 Task: Open Card Social Media Campaign Execution in Board Brand Style Guide Development and Implementation to Workspace Brand Management and add a team member Softage.2@softage.net, a label Blue, a checklist Productivity, an attachment from your computer, a color Blue and finally, add a card description 'Plan and execute company team-building activity at a virtual escape room' and a comment 'Given the potential risks associated with this task, let us ensure that we have a solid risk management plan in place.'. Add a start date 'Jan 12, 1900' with a due date 'Jan 19, 1900'
Action: Mouse moved to (488, 403)
Screenshot: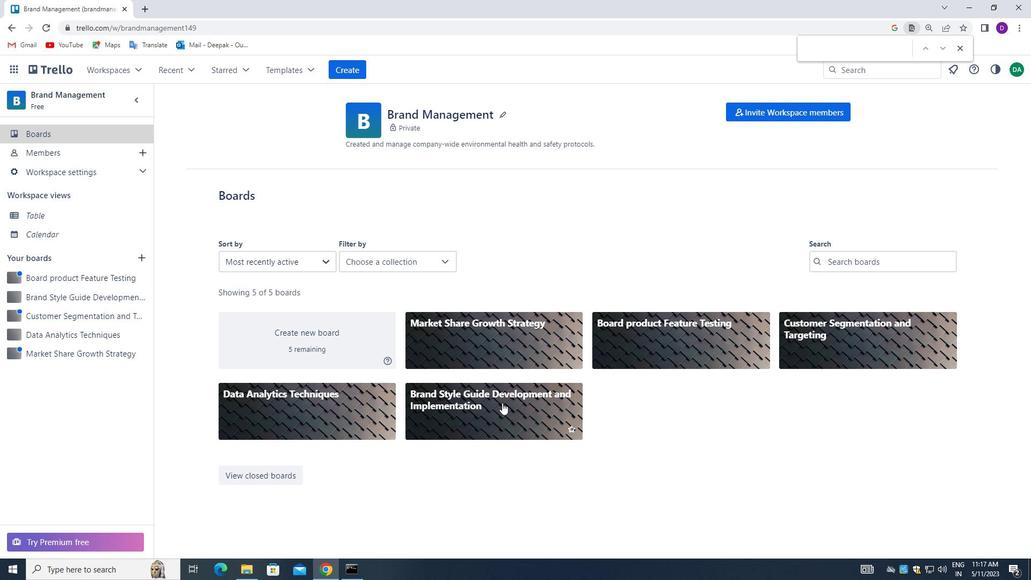 
Action: Mouse pressed left at (488, 403)
Screenshot: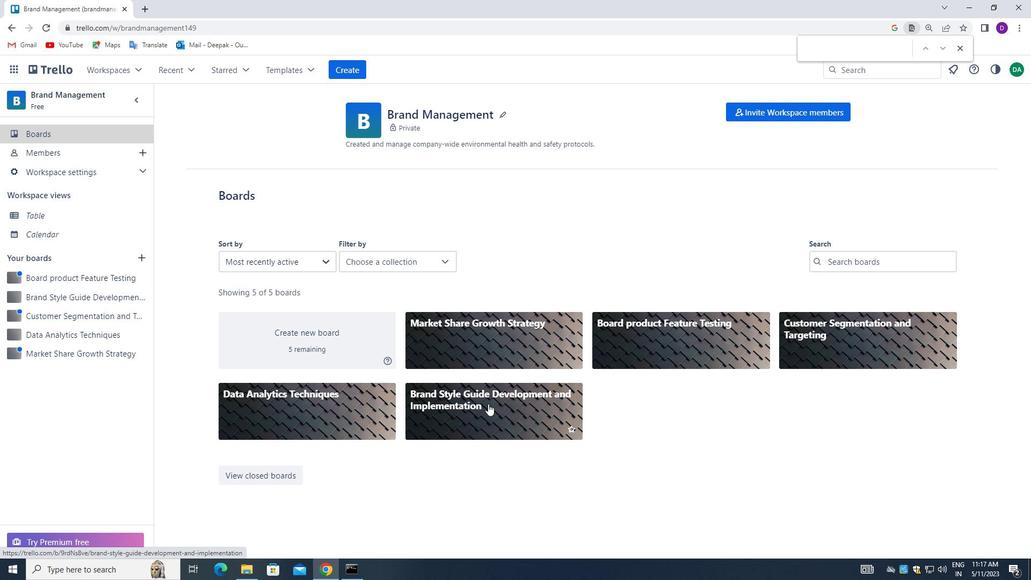 
Action: Mouse moved to (403, 165)
Screenshot: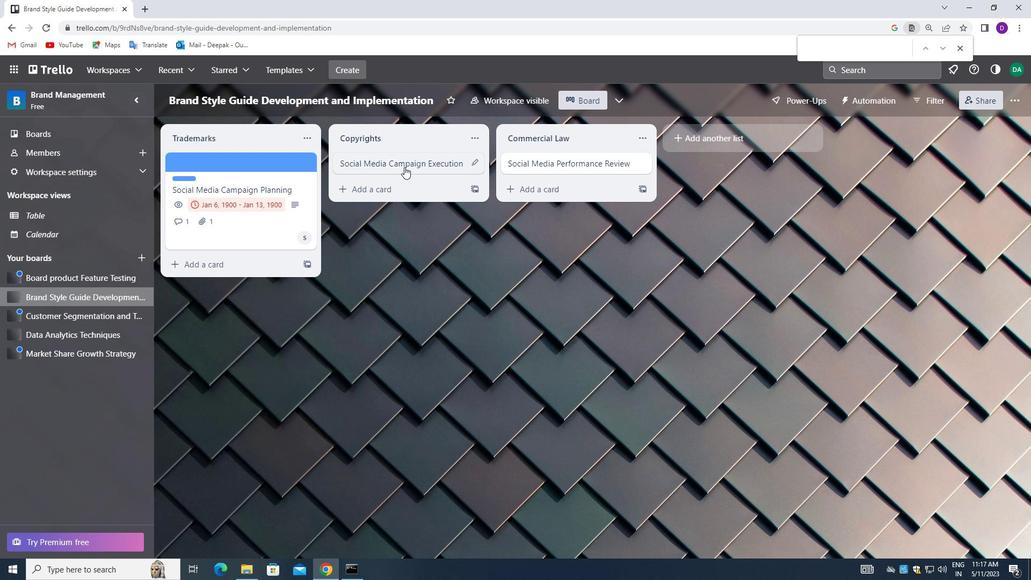
Action: Mouse pressed left at (403, 165)
Screenshot: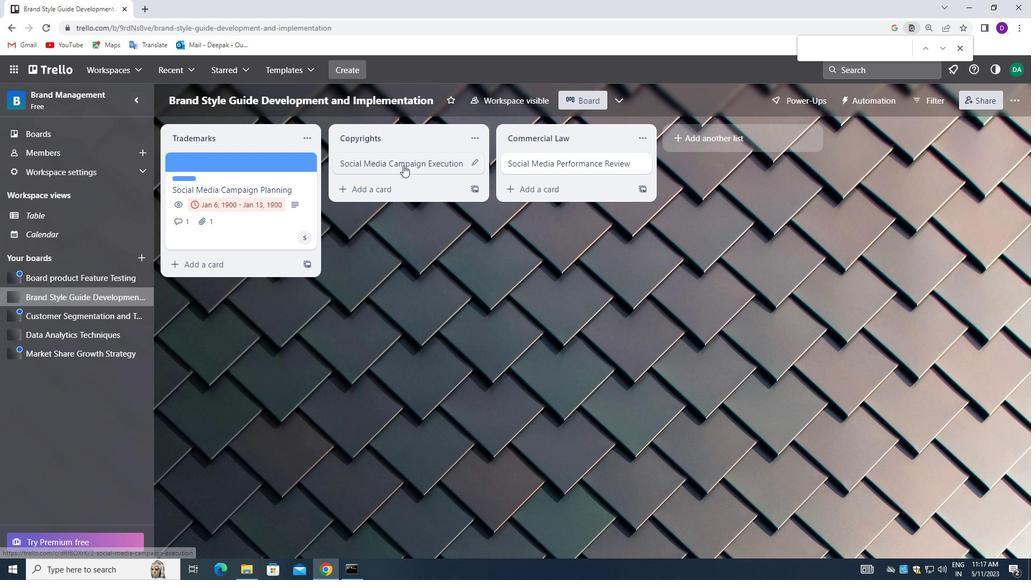 
Action: Mouse moved to (405, 230)
Screenshot: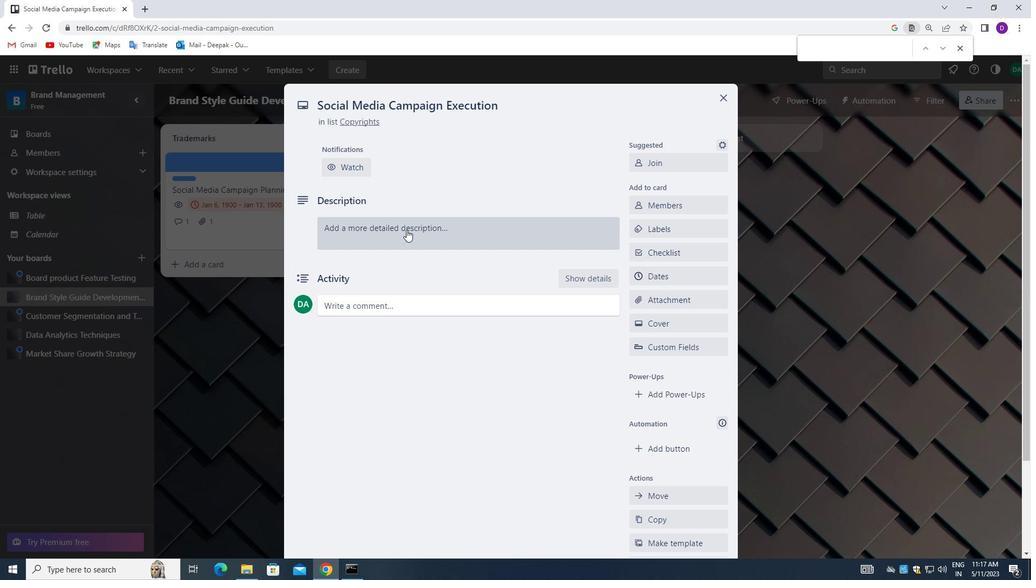 
Action: Mouse pressed left at (405, 230)
Screenshot: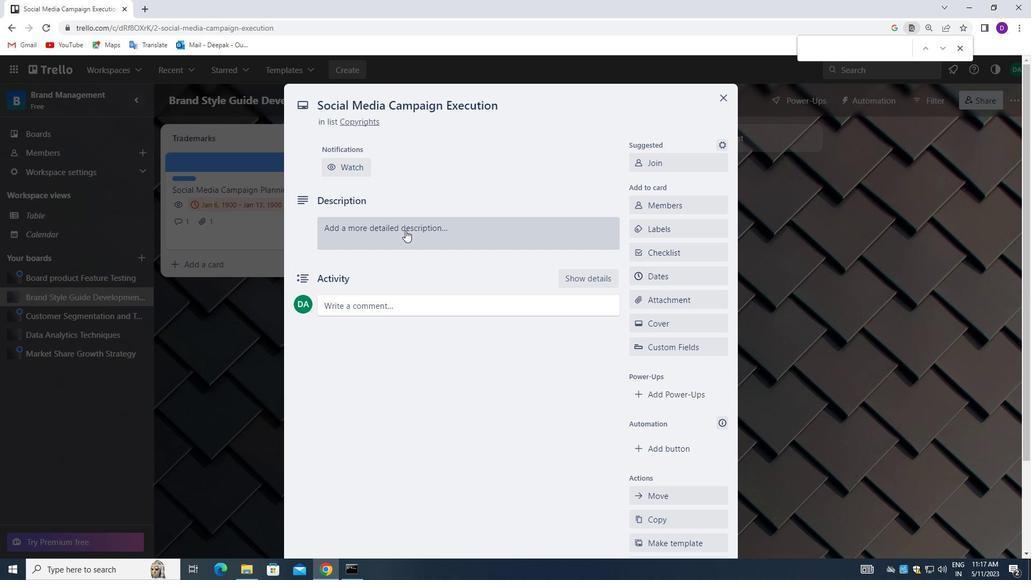 
Action: Mouse moved to (353, 267)
Screenshot: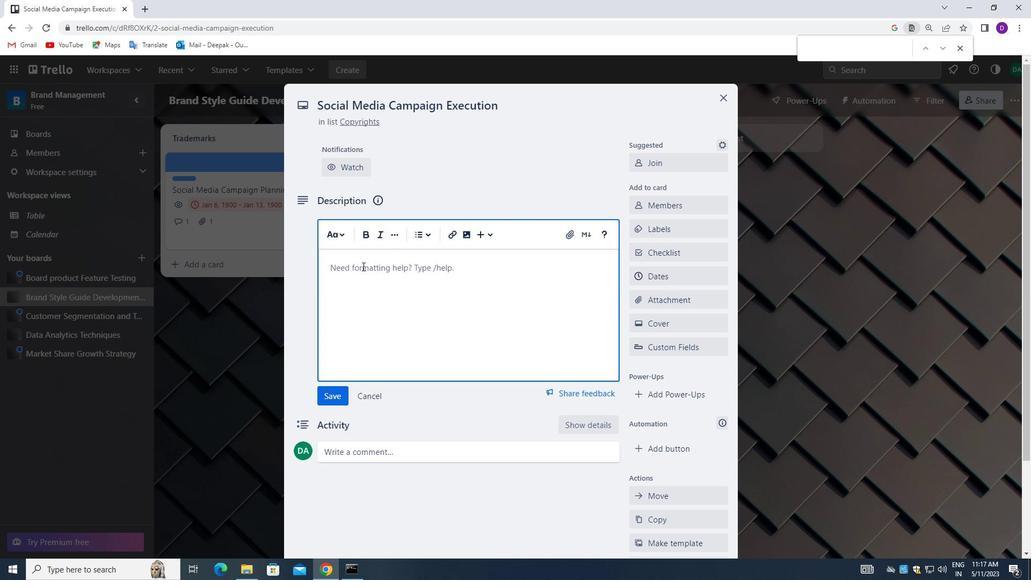 
Action: Mouse pressed left at (353, 267)
Screenshot: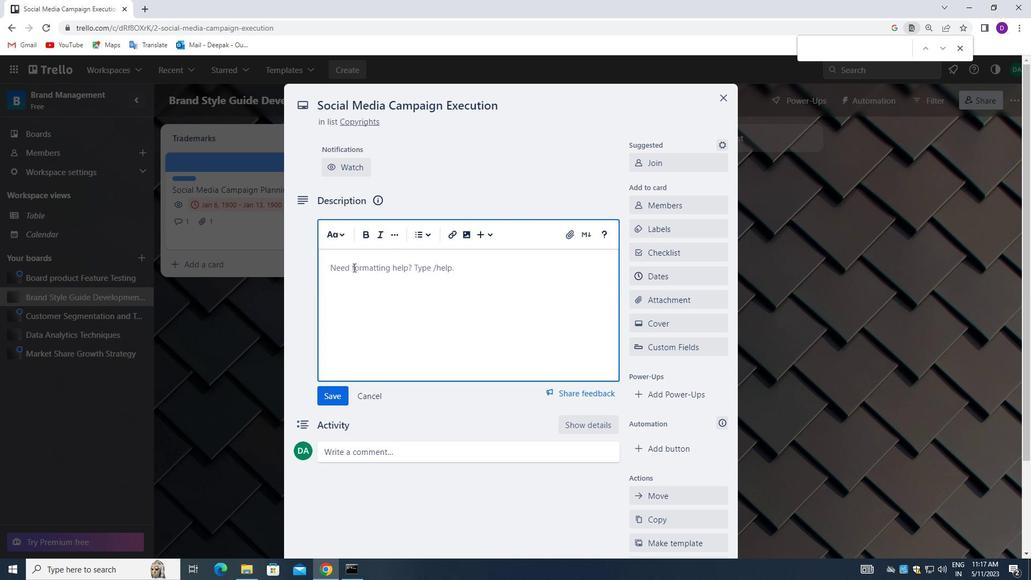 
Action: Mouse moved to (435, 195)
Screenshot: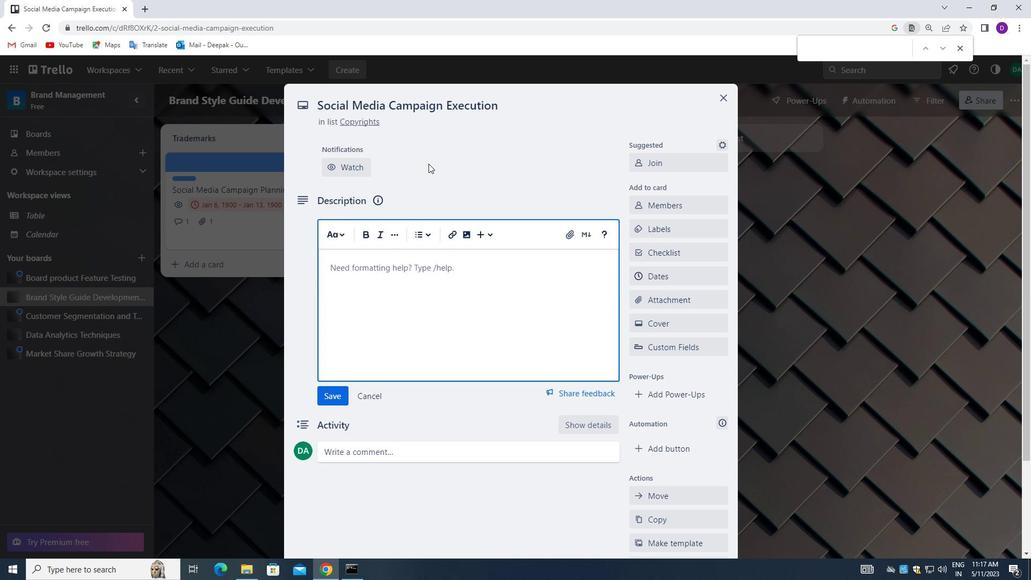
Action: Mouse scrolled (435, 196) with delta (0, 0)
Screenshot: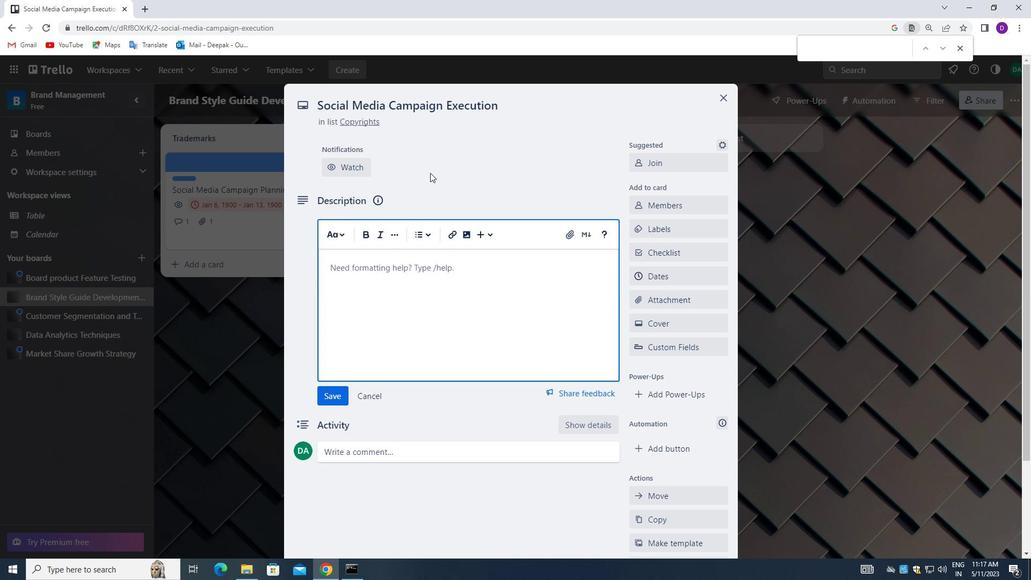 
Action: Mouse moved to (435, 195)
Screenshot: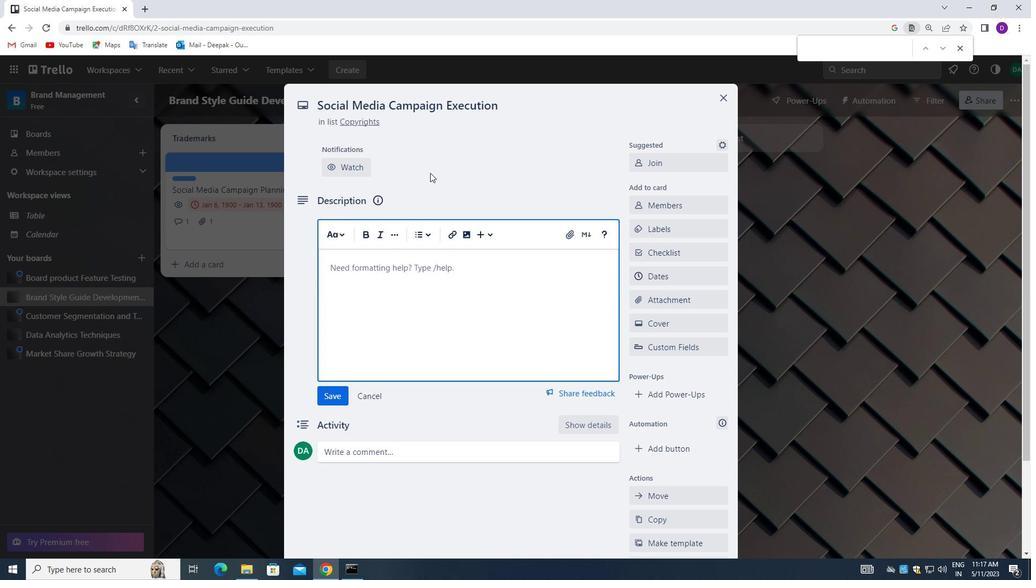 
Action: Mouse scrolled (435, 196) with delta (0, 0)
Screenshot: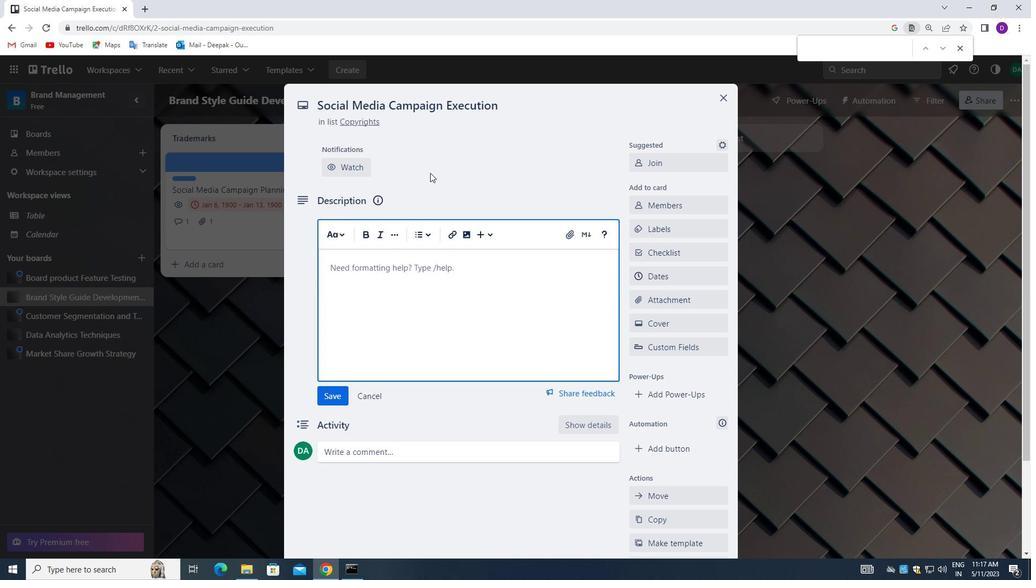 
Action: Mouse scrolled (435, 196) with delta (0, 0)
Screenshot: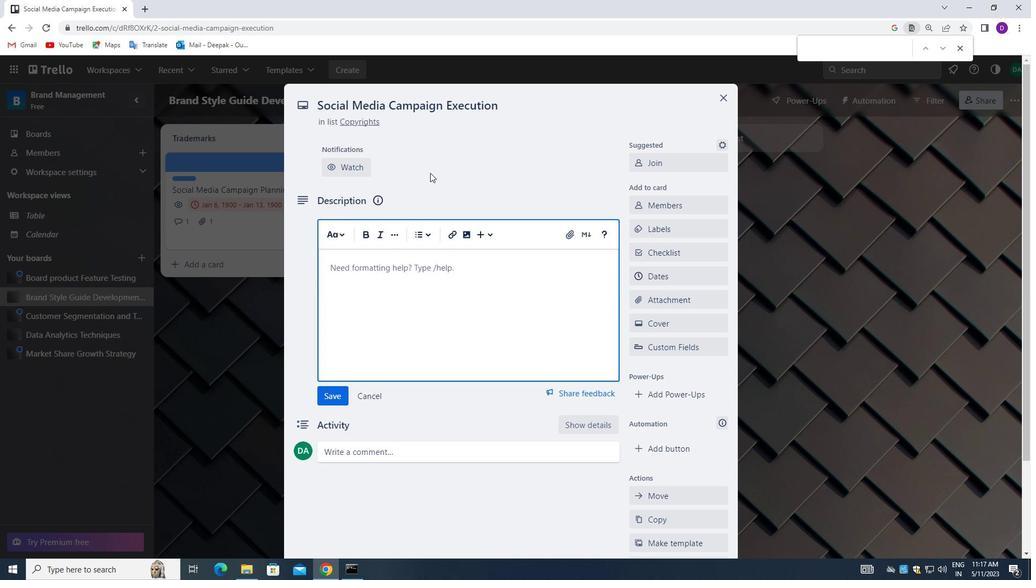 
Action: Mouse scrolled (435, 196) with delta (0, 0)
Screenshot: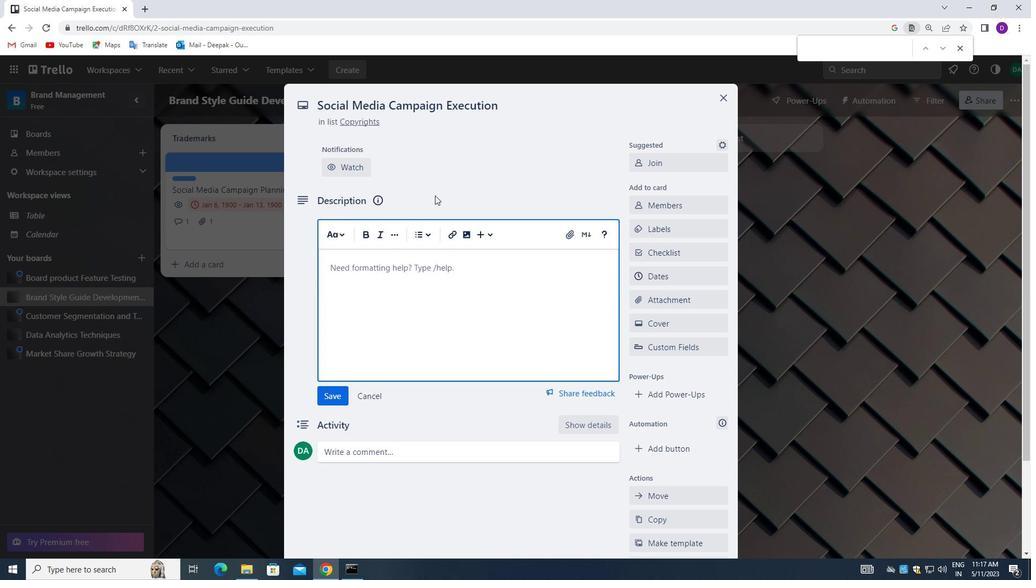
Action: Mouse moved to (669, 207)
Screenshot: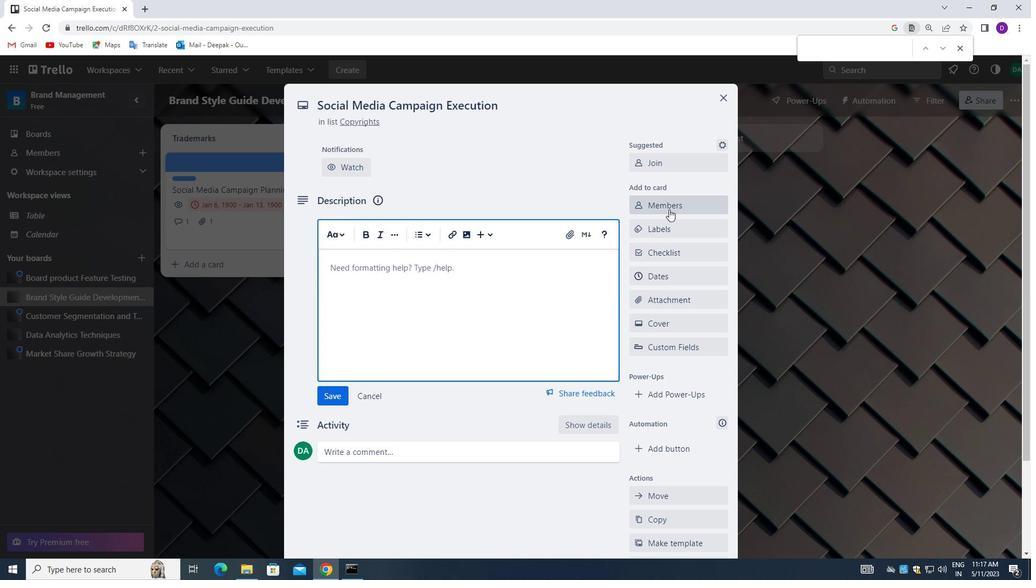 
Action: Mouse pressed left at (669, 207)
Screenshot: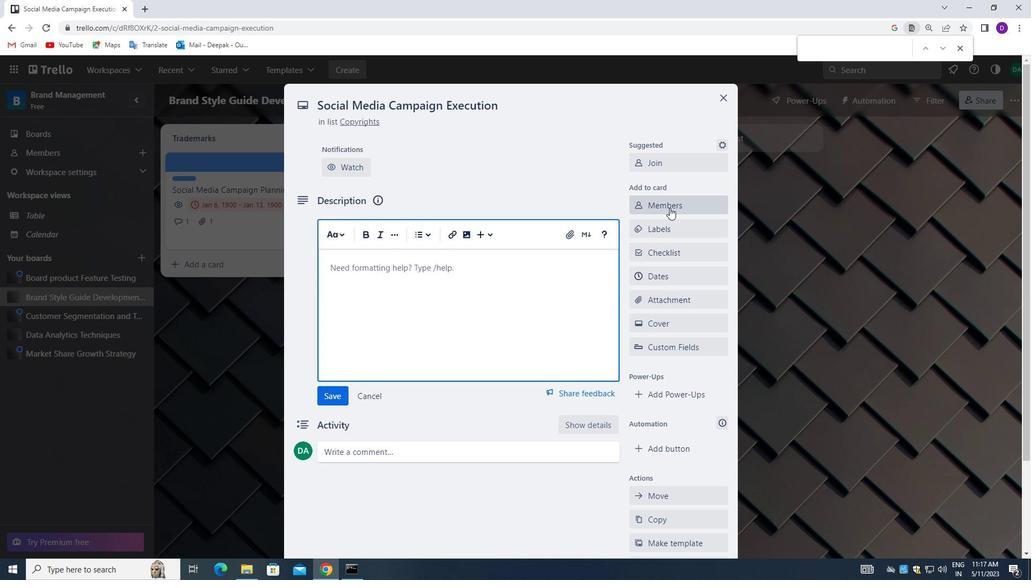 
Action: Mouse moved to (707, 256)
Screenshot: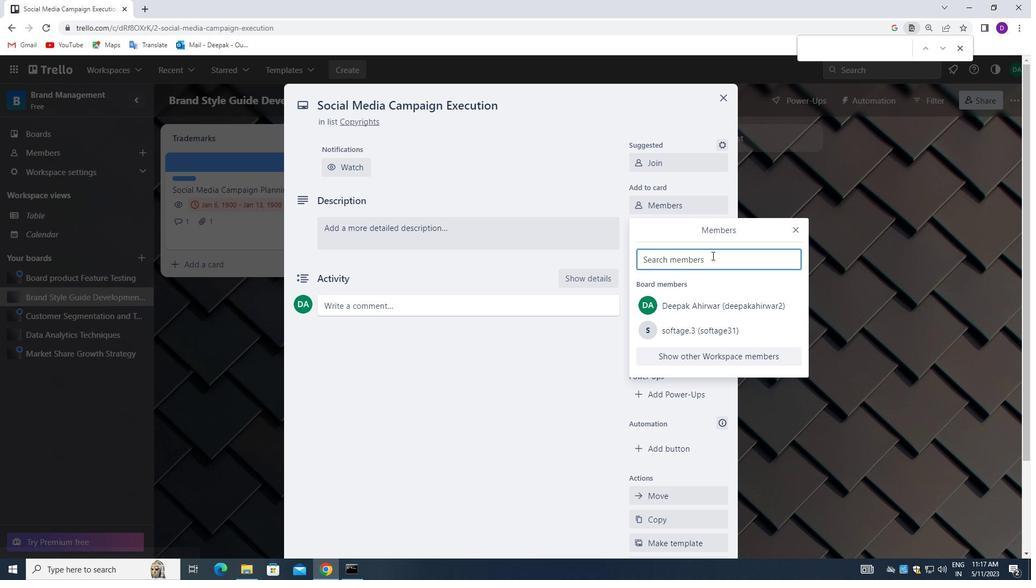 
Action: Mouse pressed left at (707, 256)
Screenshot: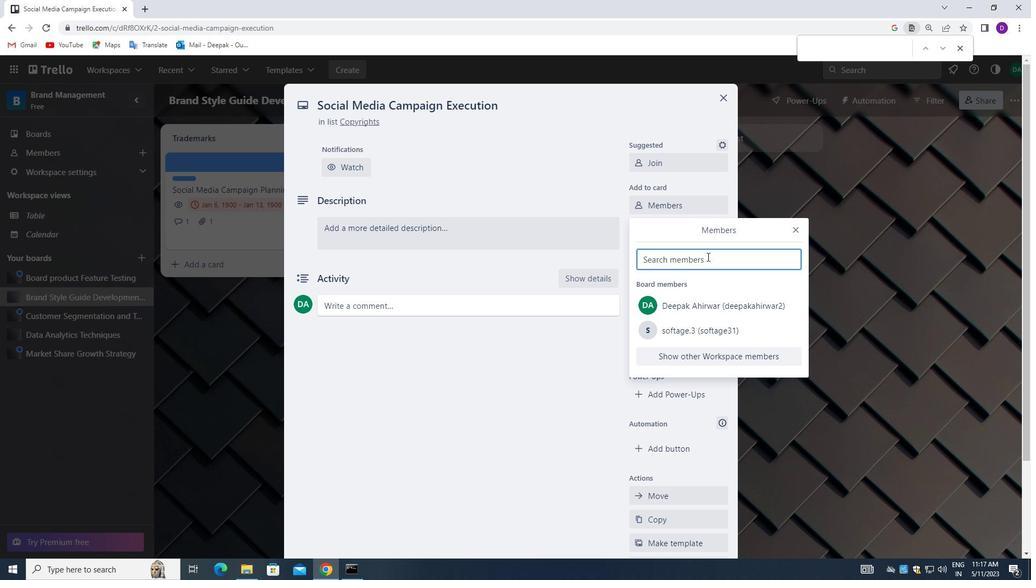 
Action: Key pressed softage.2<Key.shift>@SOFTAGE.NET<Key.space>
Screenshot: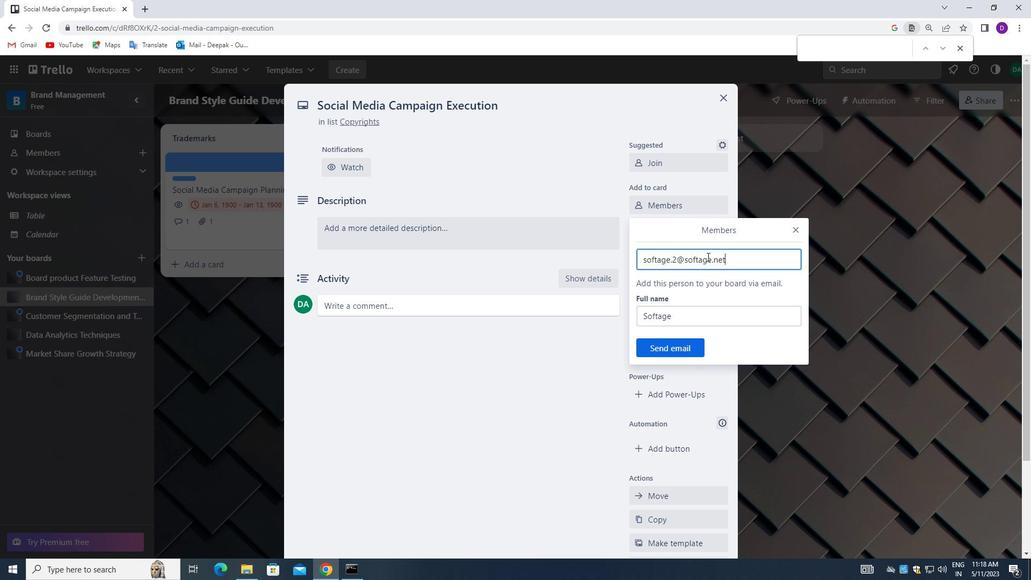 
Action: Mouse moved to (678, 344)
Screenshot: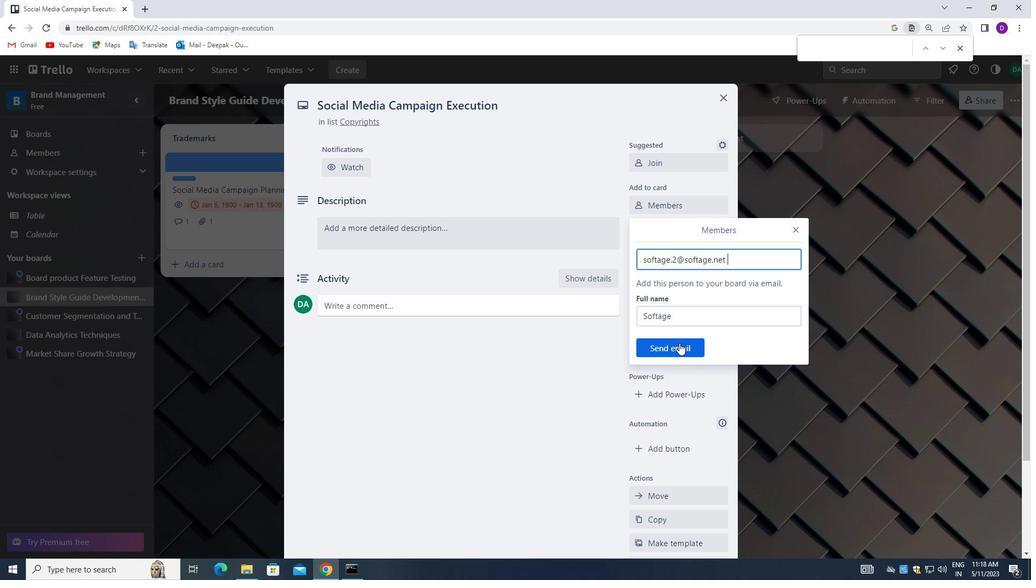 
Action: Mouse pressed left at (678, 344)
Screenshot: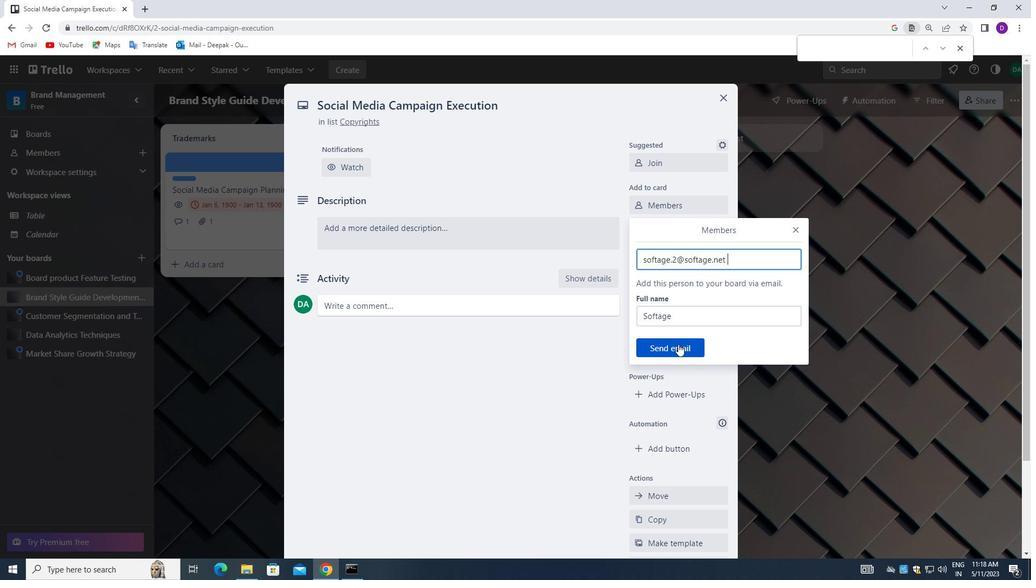 
Action: Mouse moved to (663, 233)
Screenshot: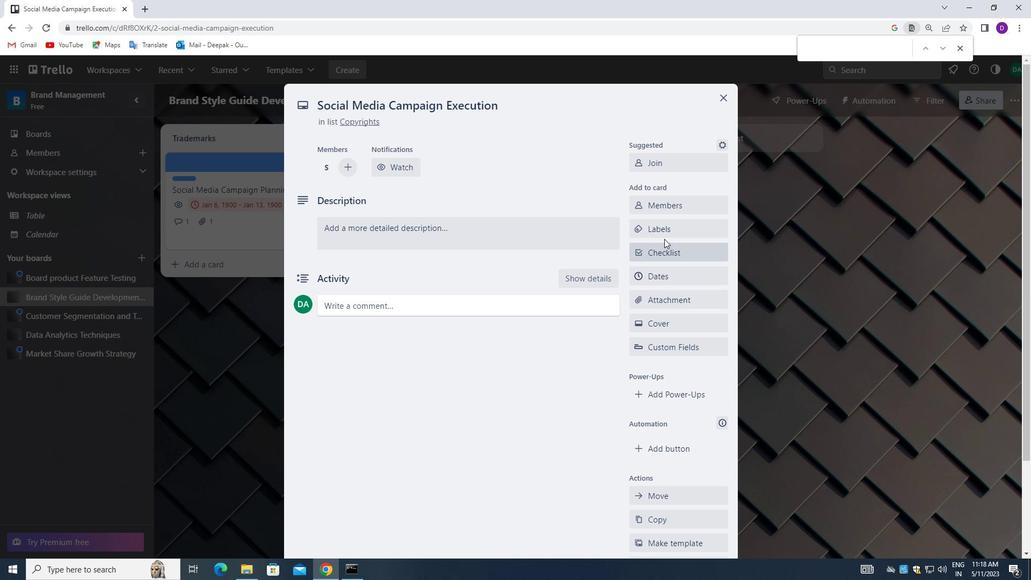 
Action: Mouse pressed left at (663, 233)
Screenshot: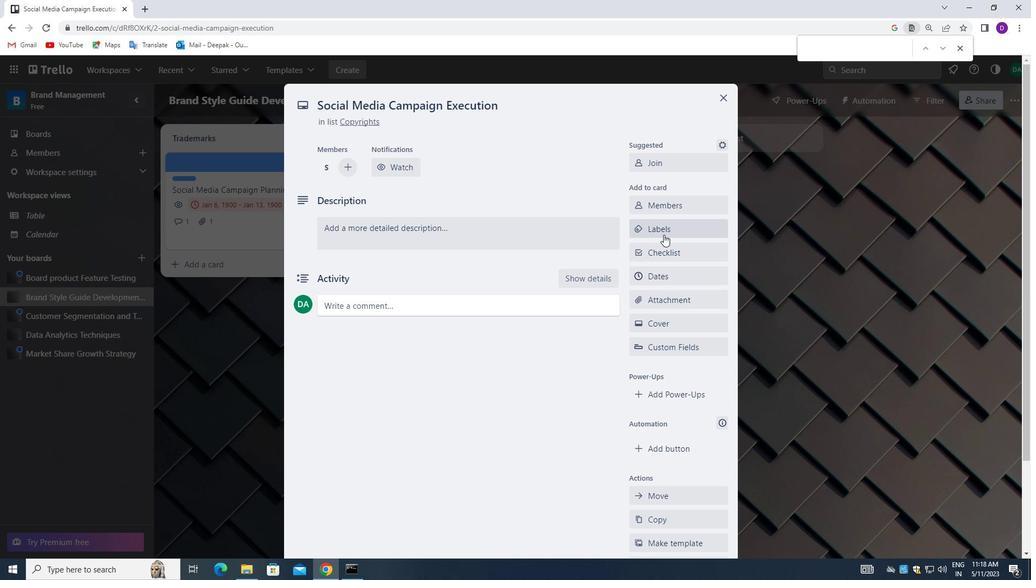 
Action: Mouse moved to (709, 428)
Screenshot: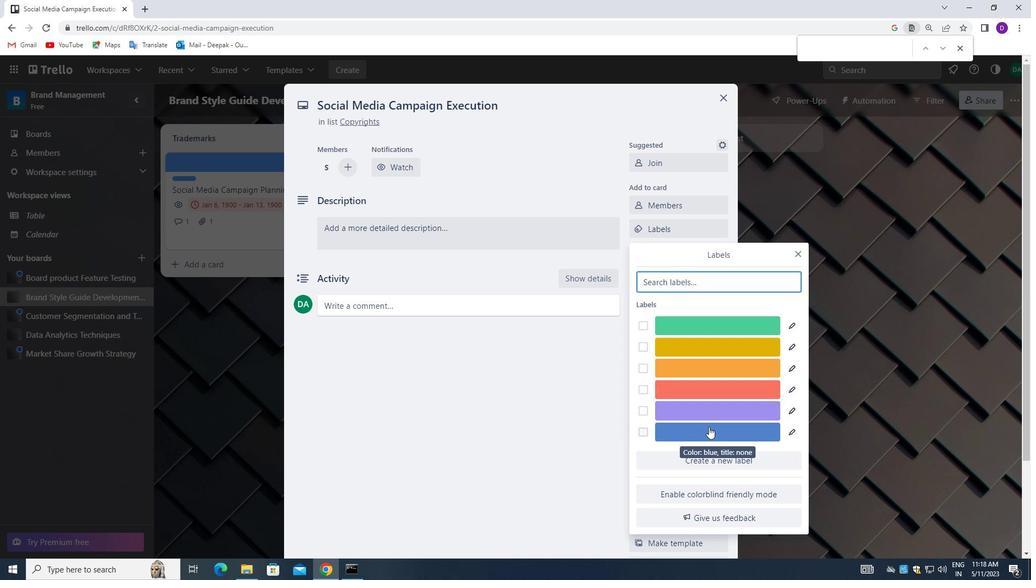
Action: Mouse pressed left at (709, 428)
Screenshot: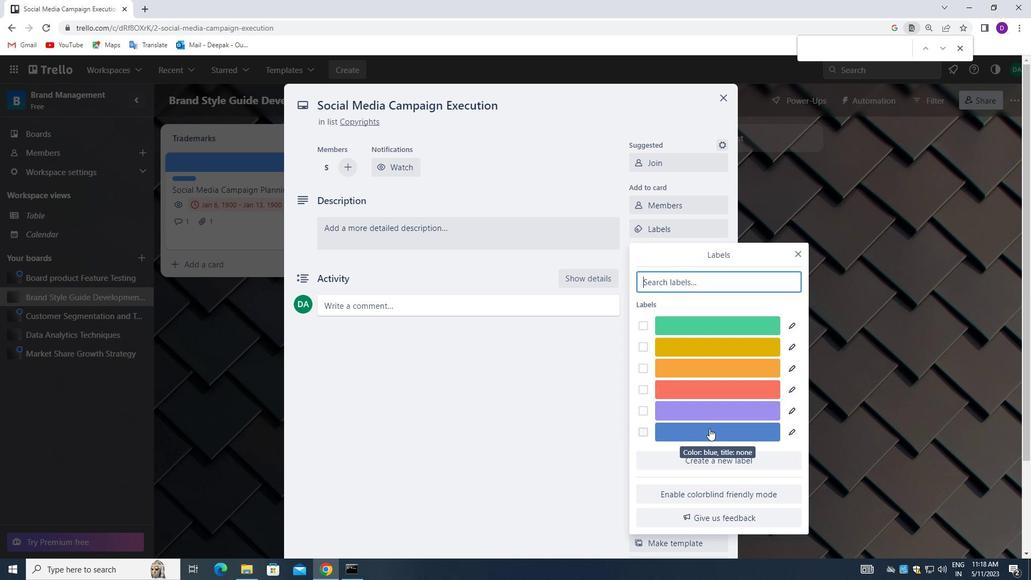 
Action: Mouse moved to (799, 254)
Screenshot: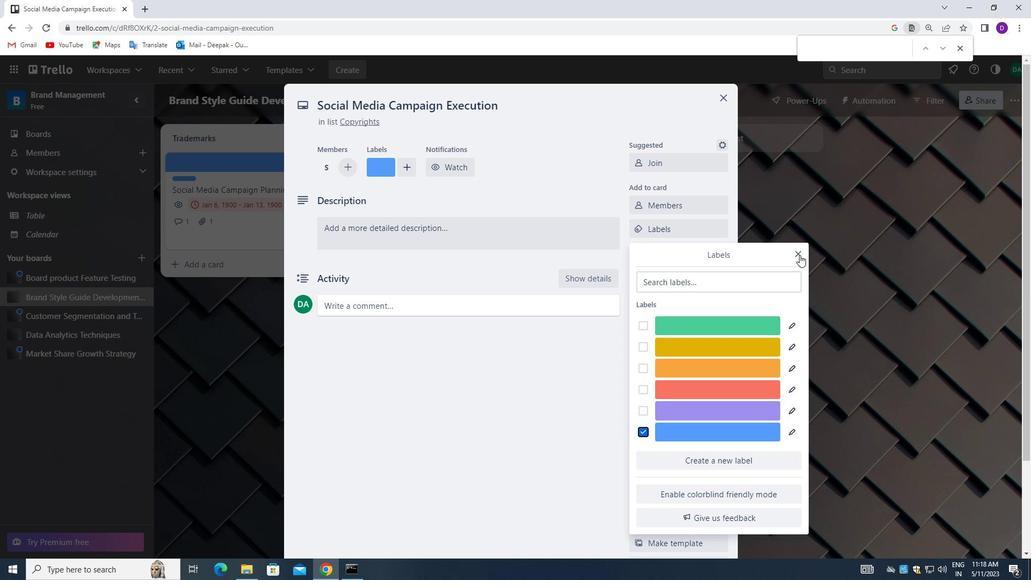 
Action: Mouse pressed left at (799, 254)
Screenshot: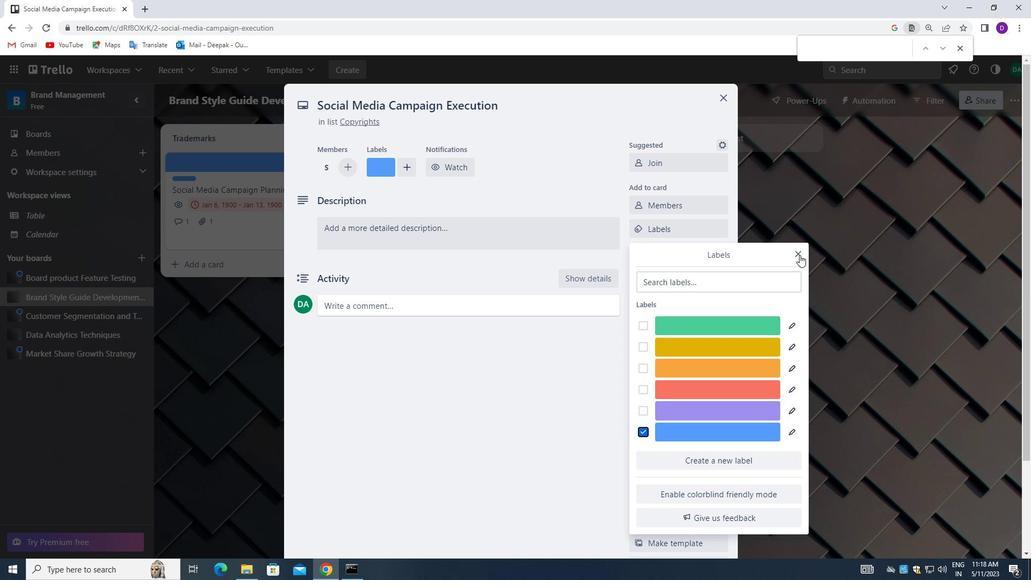 
Action: Mouse moved to (674, 250)
Screenshot: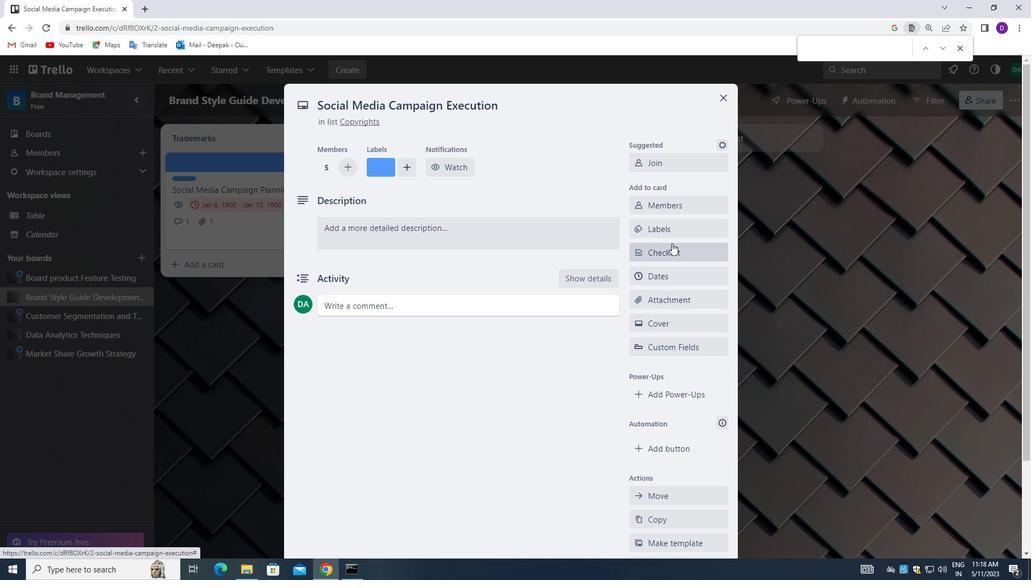 
Action: Mouse pressed left at (674, 250)
Screenshot: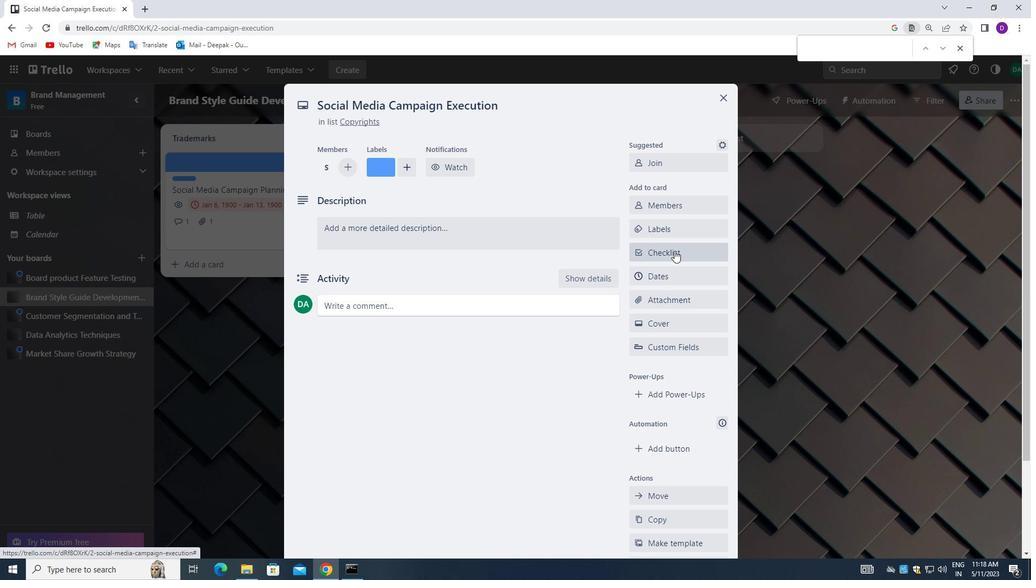 
Action: Mouse moved to (693, 320)
Screenshot: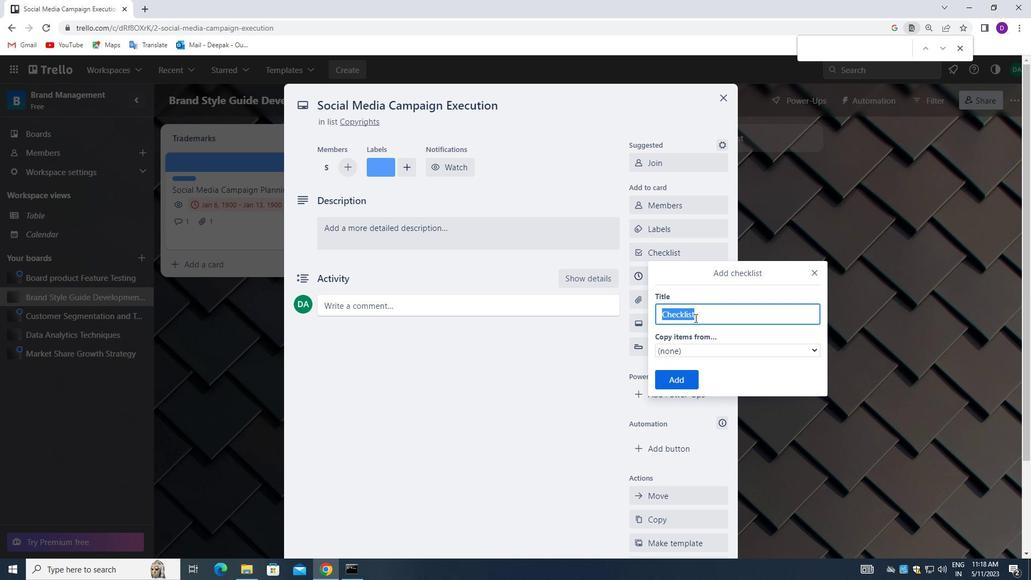 
Action: Key pressed <Key.backspace><Key.shift>PRODUCTIVITY
Screenshot: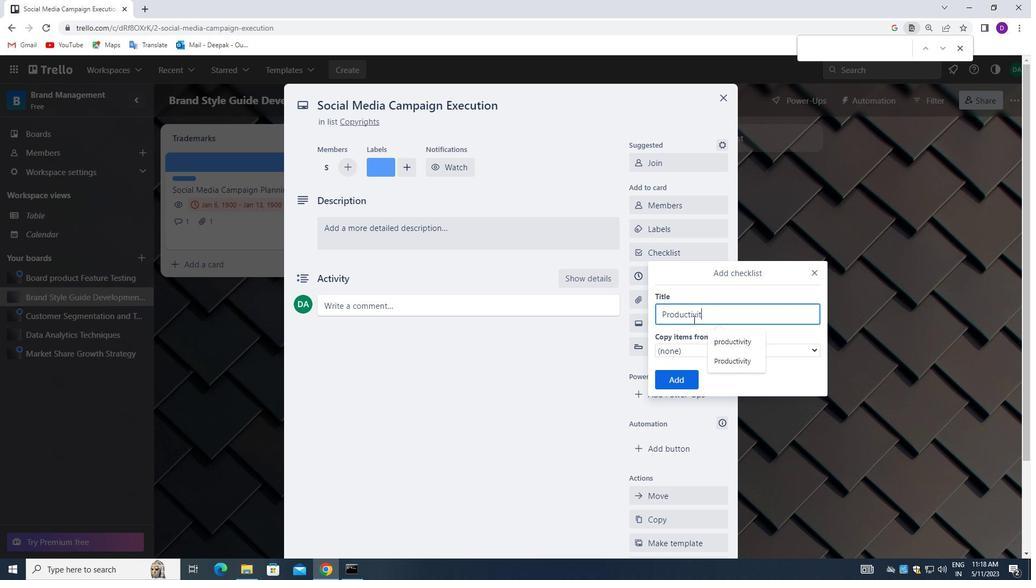 
Action: Mouse moved to (668, 374)
Screenshot: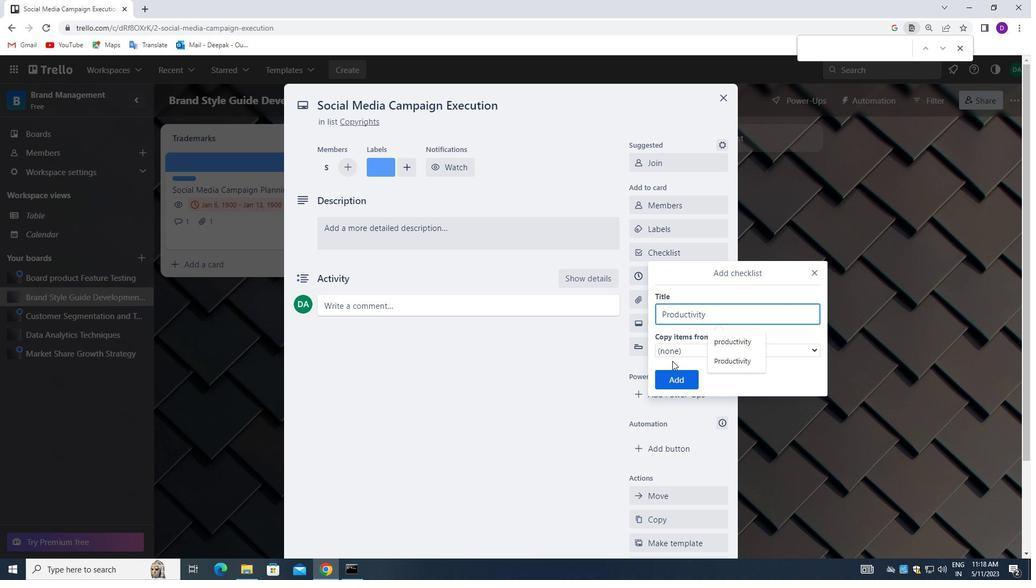 
Action: Mouse pressed left at (668, 374)
Screenshot: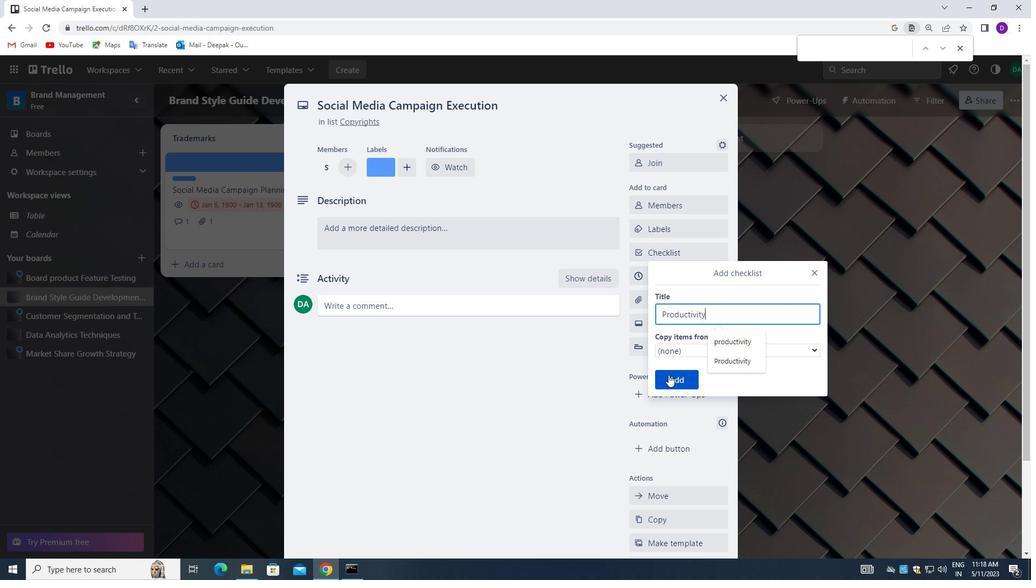 
Action: Mouse moved to (677, 298)
Screenshot: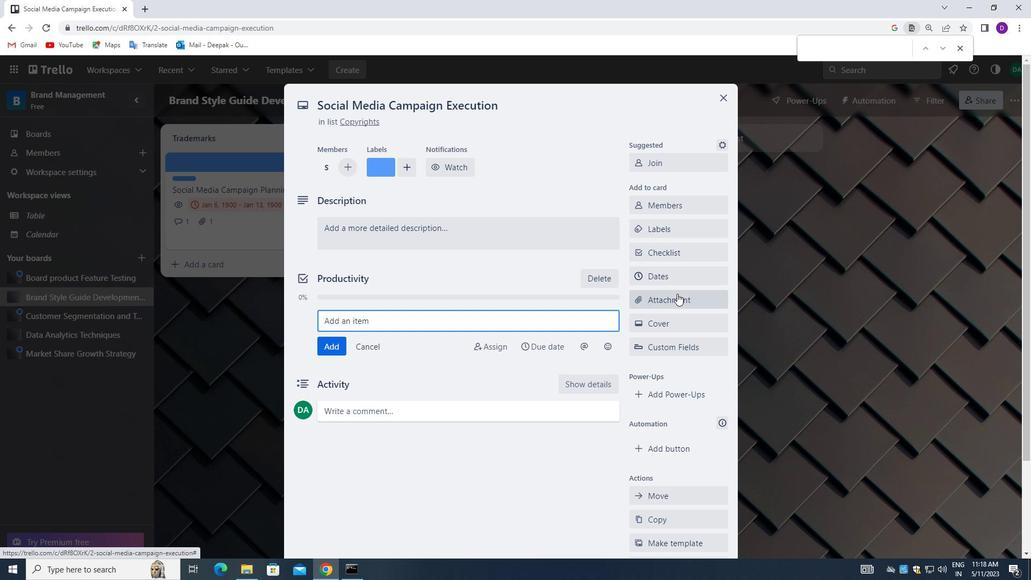 
Action: Mouse pressed left at (677, 298)
Screenshot: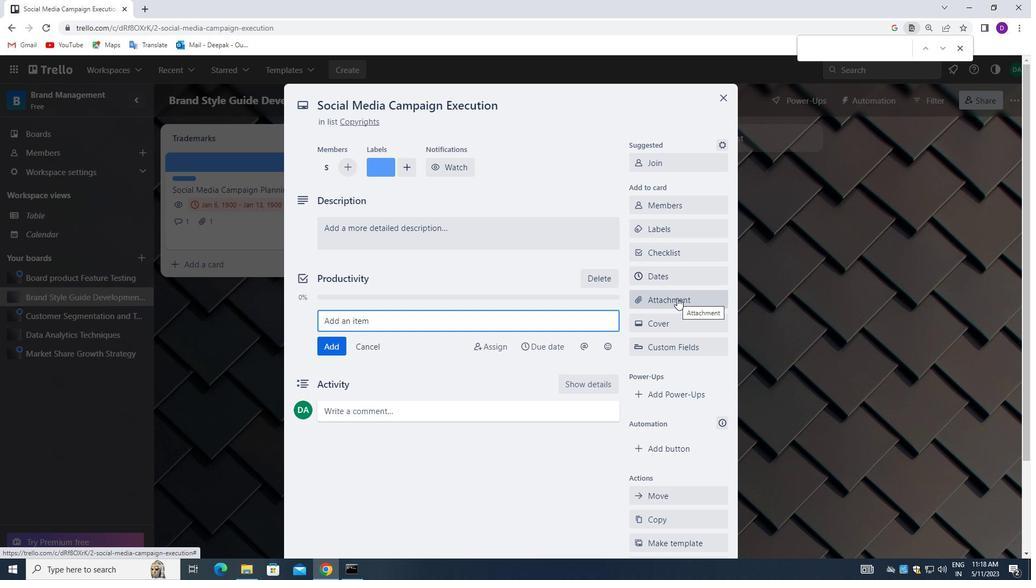 
Action: Mouse moved to (677, 116)
Screenshot: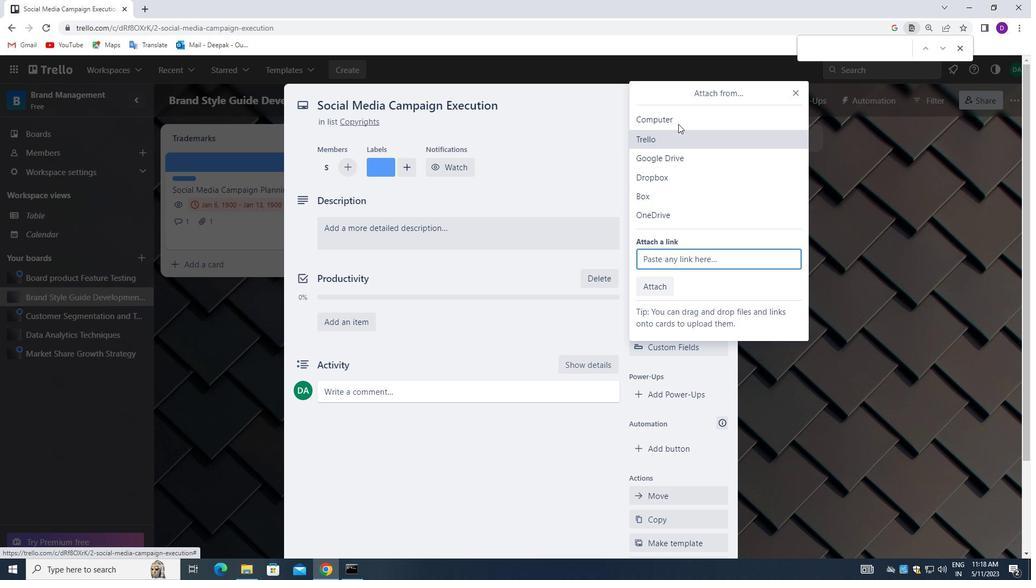 
Action: Mouse pressed left at (677, 116)
Screenshot: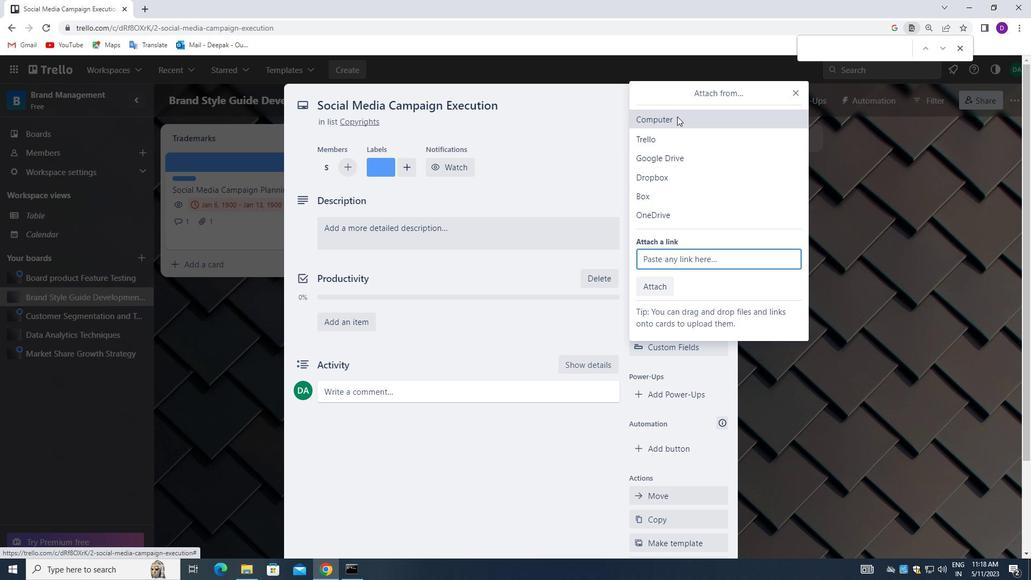 
Action: Mouse moved to (142, 189)
Screenshot: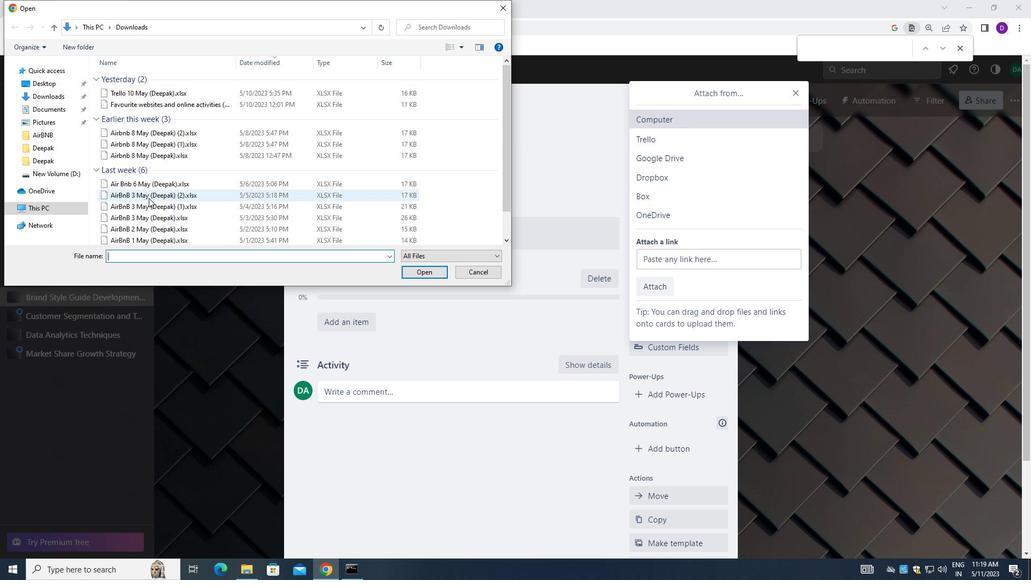 
Action: Mouse pressed left at (142, 189)
Screenshot: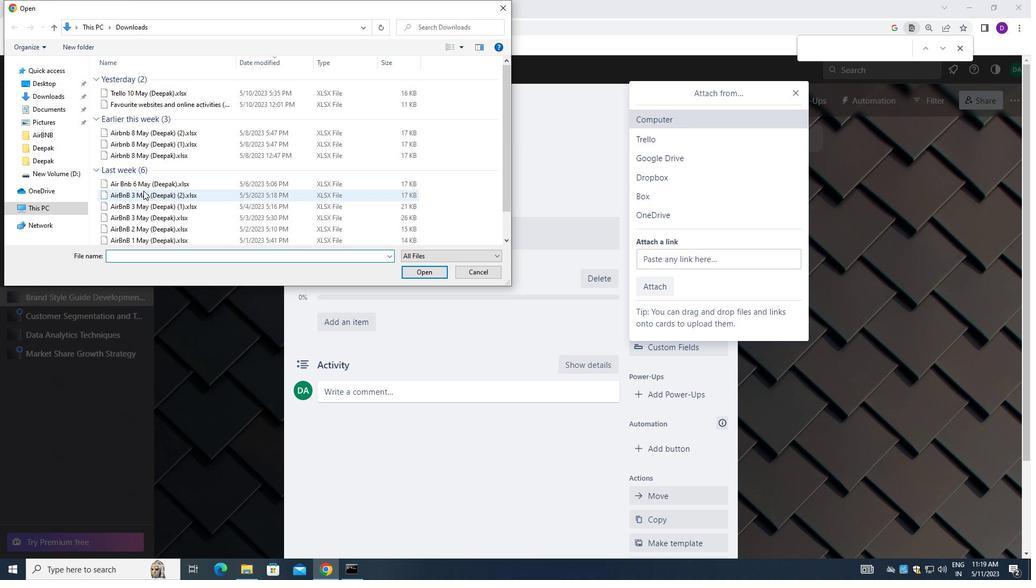 
Action: Mouse moved to (423, 272)
Screenshot: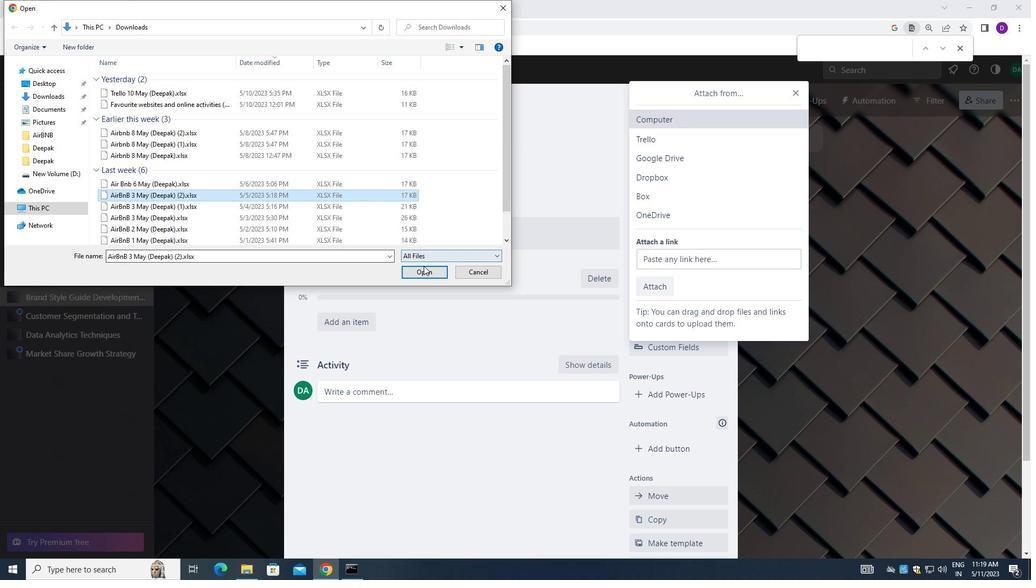 
Action: Mouse pressed left at (423, 272)
Screenshot: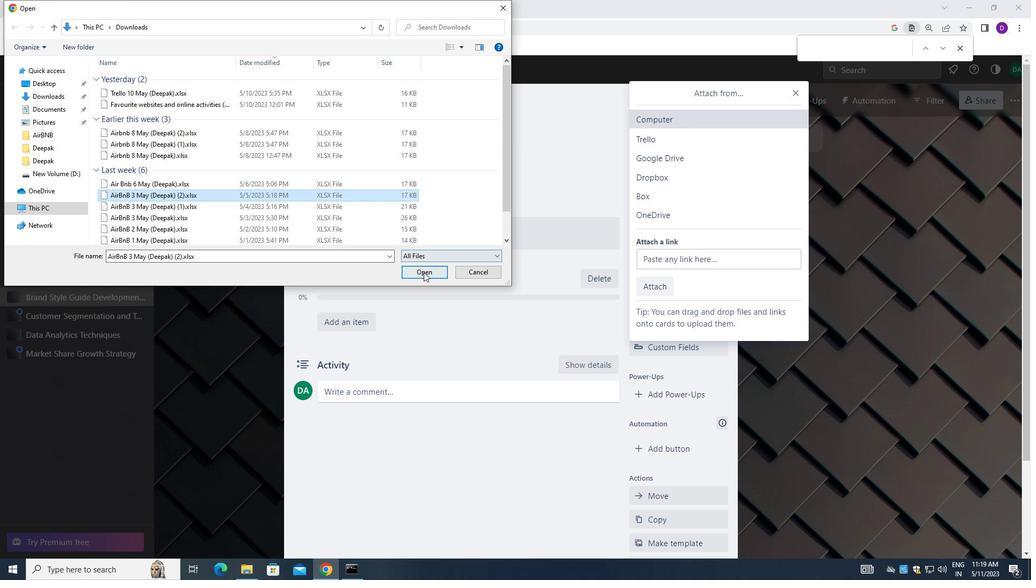 
Action: Mouse moved to (676, 321)
Screenshot: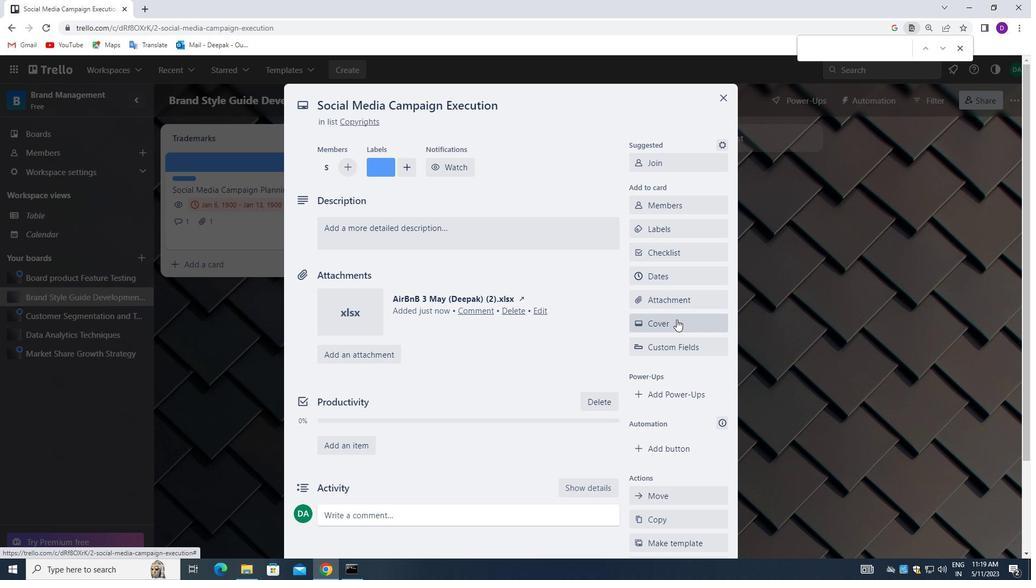 
Action: Mouse pressed left at (676, 321)
Screenshot: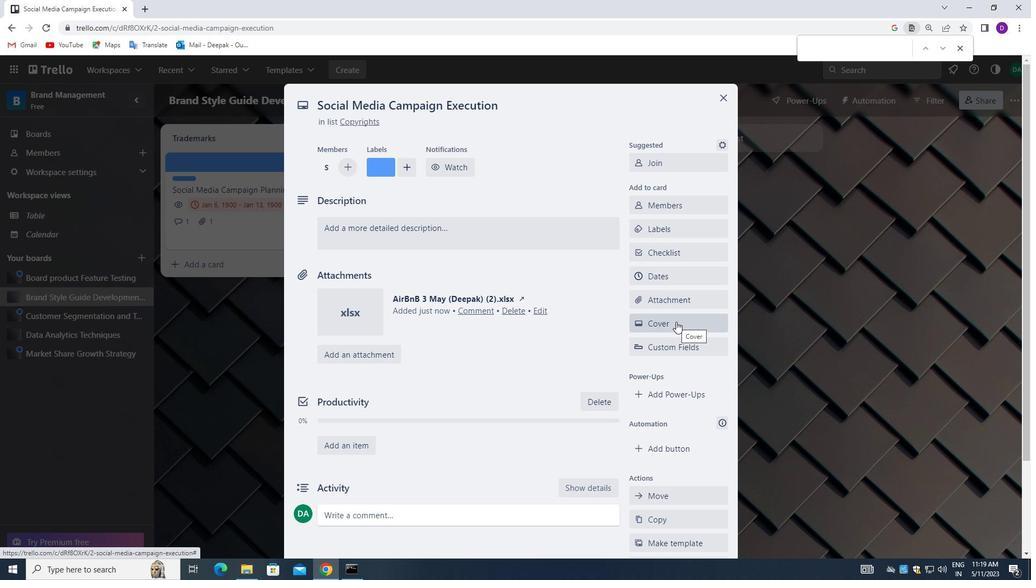 
Action: Mouse moved to (639, 223)
Screenshot: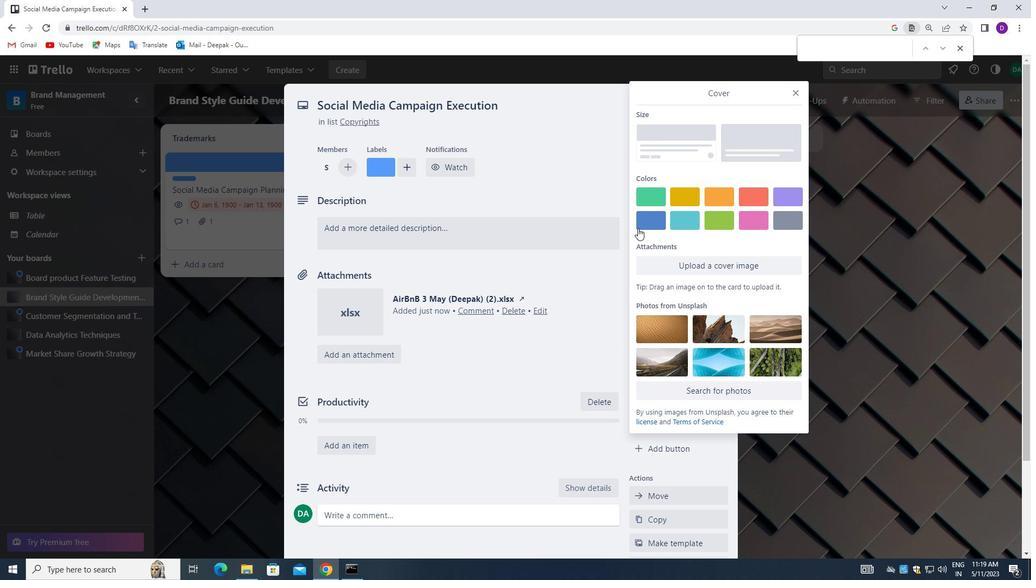 
Action: Mouse pressed left at (639, 223)
Screenshot: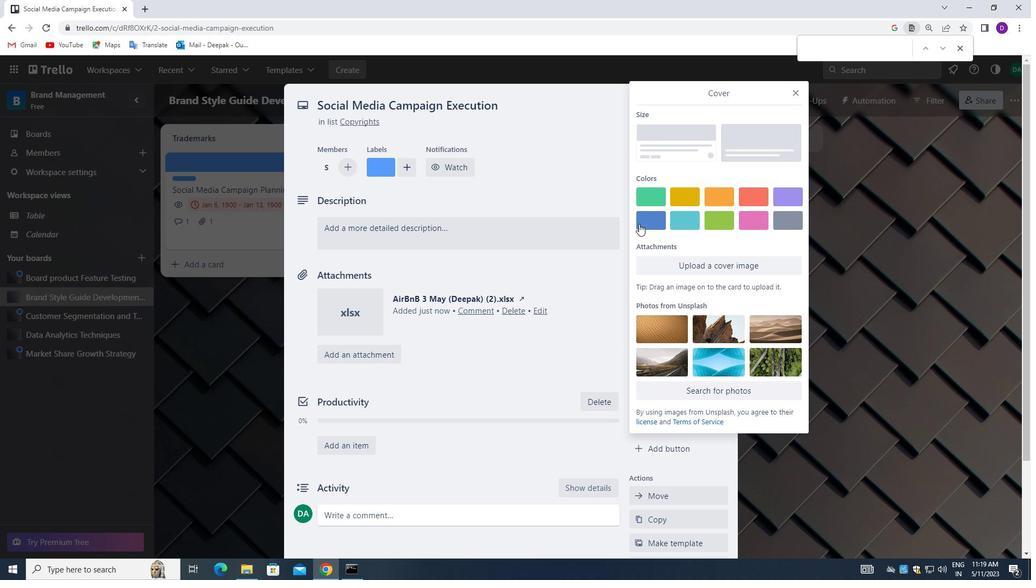 
Action: Mouse moved to (797, 92)
Screenshot: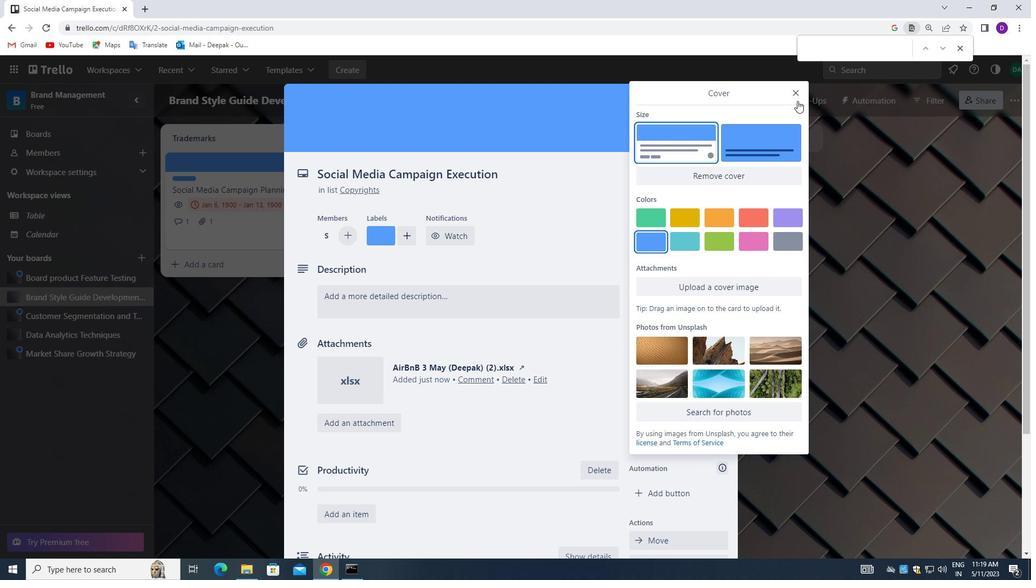 
Action: Mouse pressed left at (797, 92)
Screenshot: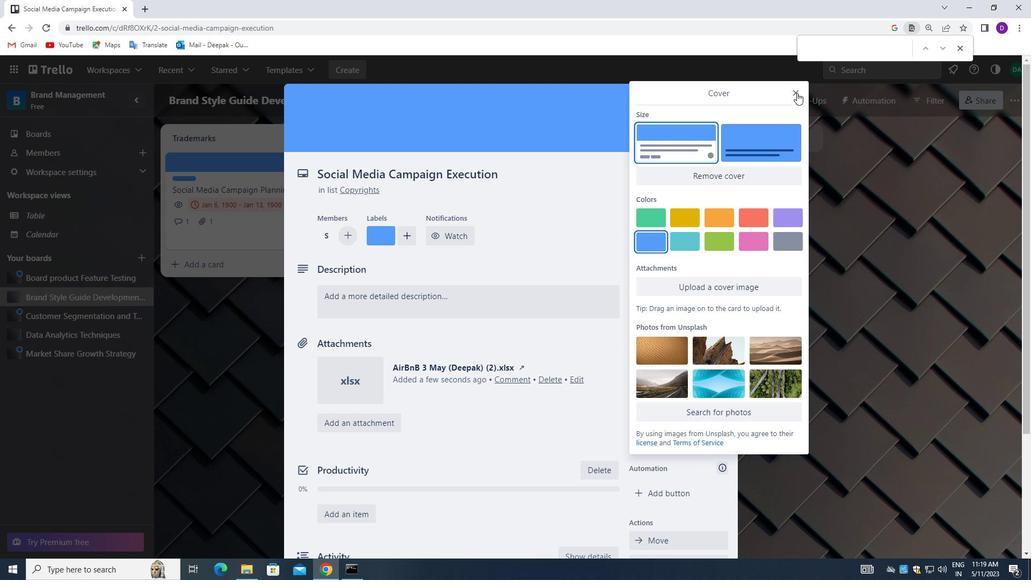 
Action: Mouse moved to (411, 294)
Screenshot: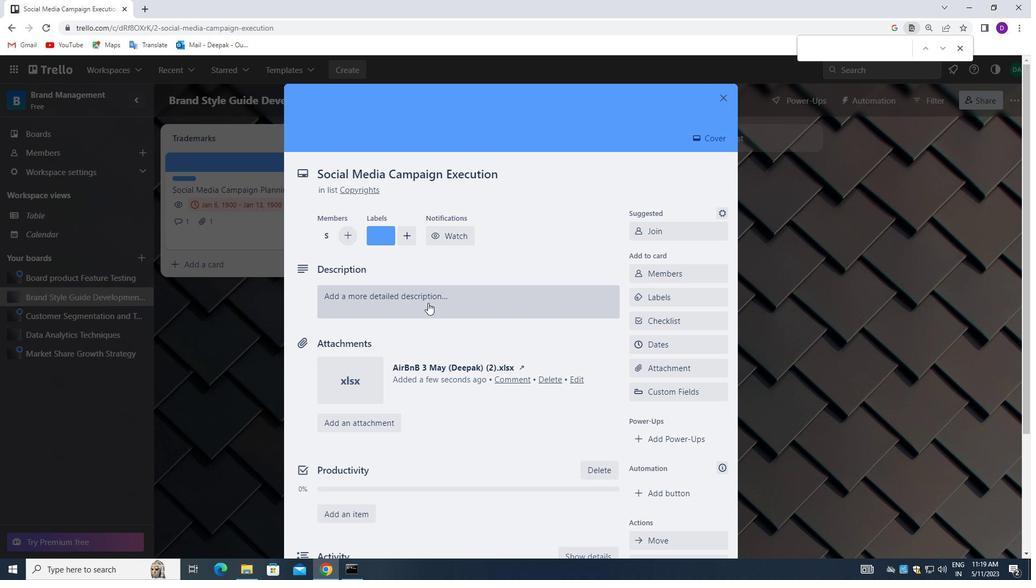
Action: Mouse pressed left at (411, 294)
Screenshot: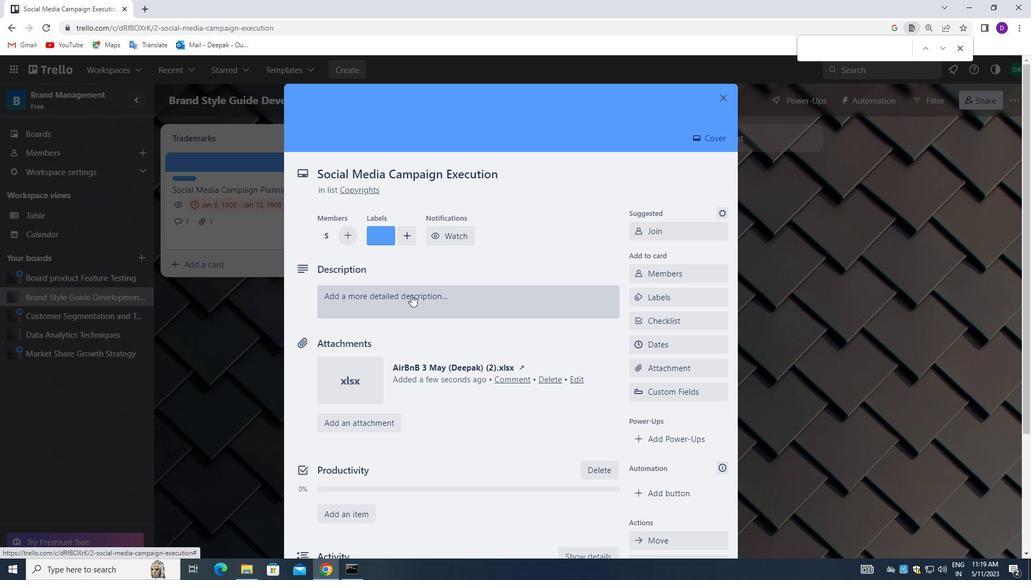 
Action: Mouse moved to (401, 351)
Screenshot: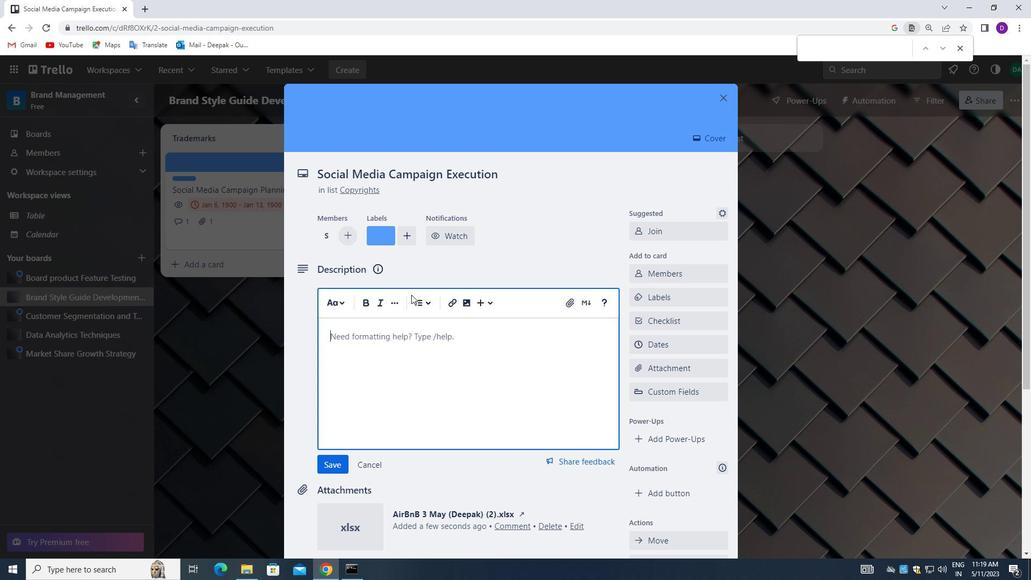
Action: Key pressed <Key.shift>PLAN<Key.space>AND<Key.space>EXECUTE<Key.space>COMAPNY<Key.space><Key.backspace><Key.backspace><Key.backspace><Key.backspace><Key.backspace>PANY<Key.space>TEAM-BUILDING<Key.space>ACIT<Key.backspace><Key.backspace>TIVITY<Key.space>AT<Key.space>A<Key.space>VIRTUAL<Key.space>ESCAPE<Key.space>ROOM.
Screenshot: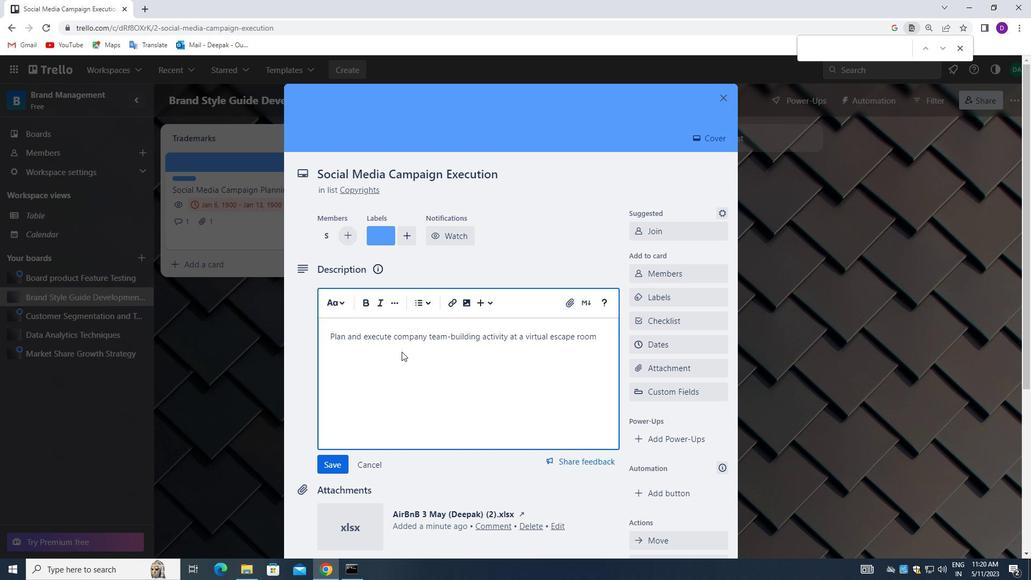 
Action: Mouse moved to (335, 459)
Screenshot: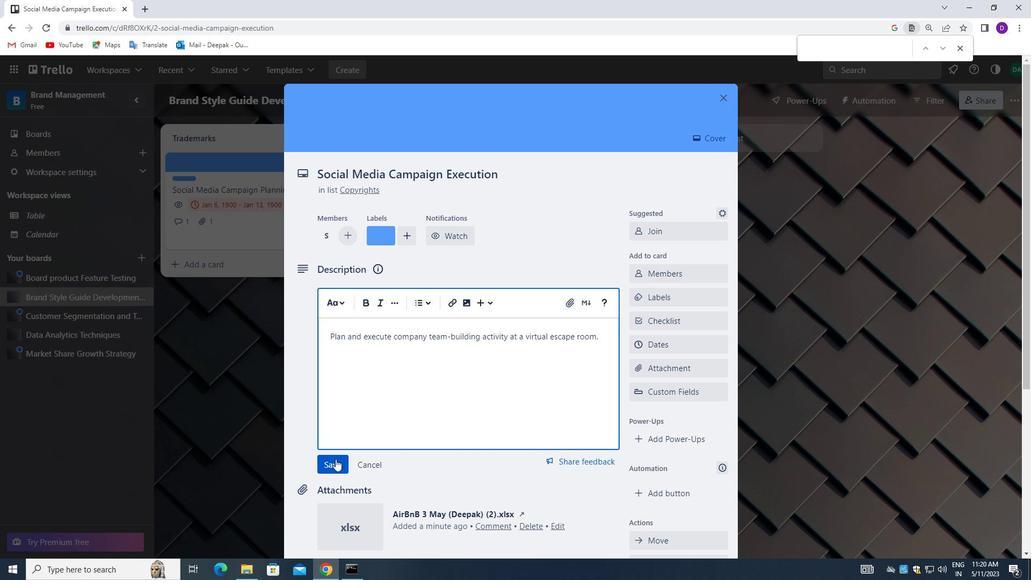 
Action: Mouse pressed left at (335, 459)
Screenshot: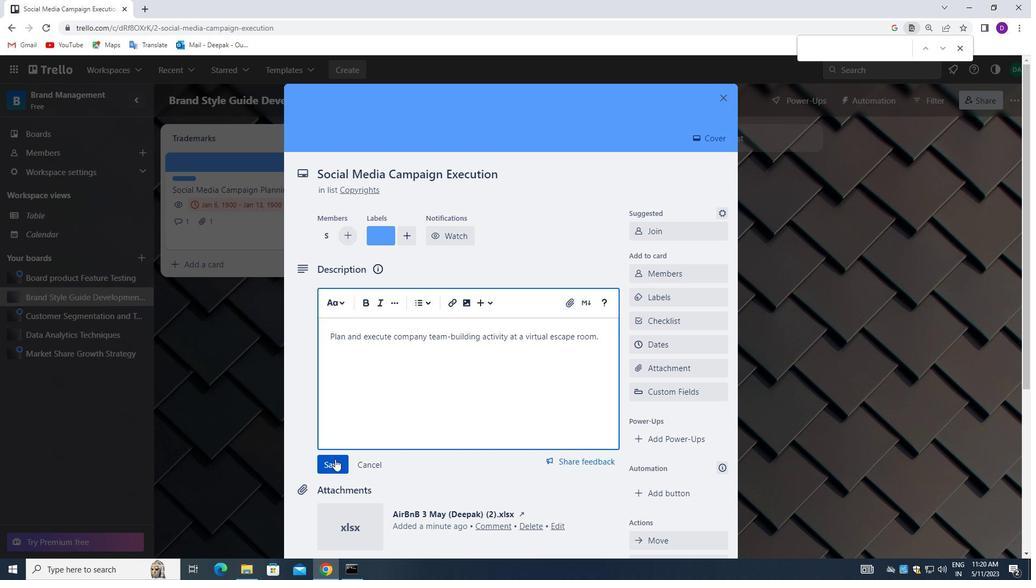 
Action: Mouse moved to (474, 464)
Screenshot: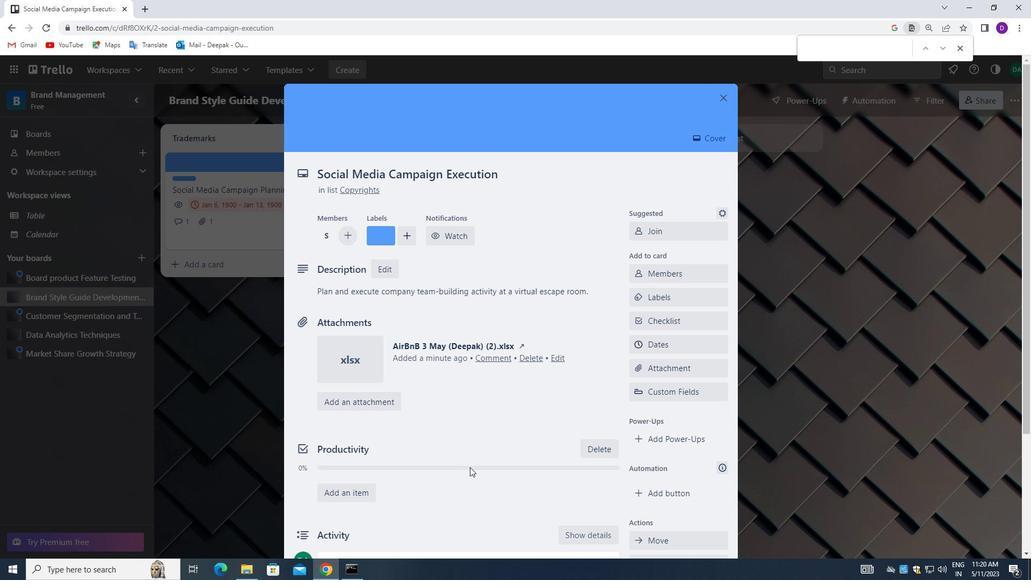 
Action: Mouse scrolled (474, 463) with delta (0, 0)
Screenshot: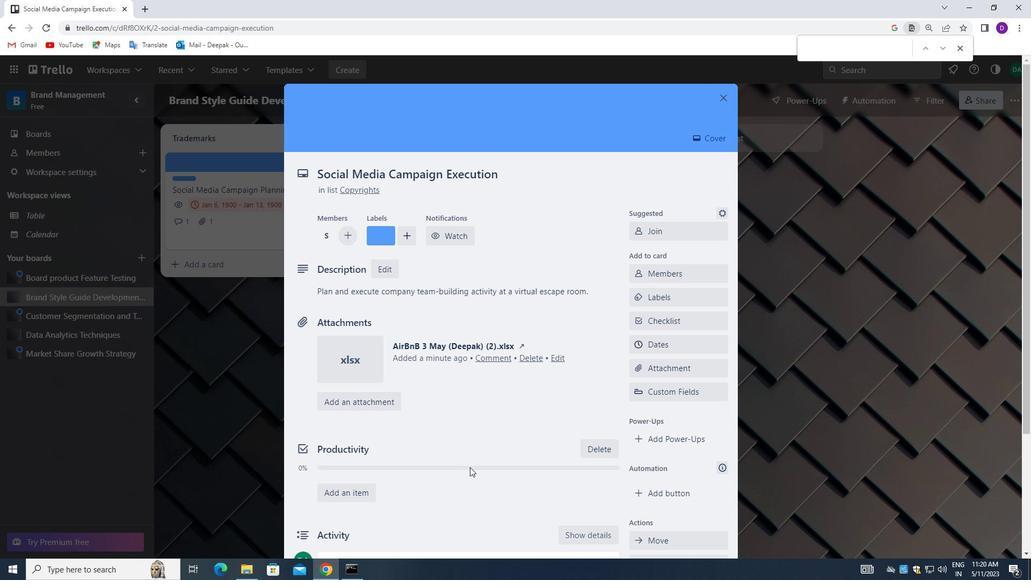 
Action: Mouse moved to (437, 410)
Screenshot: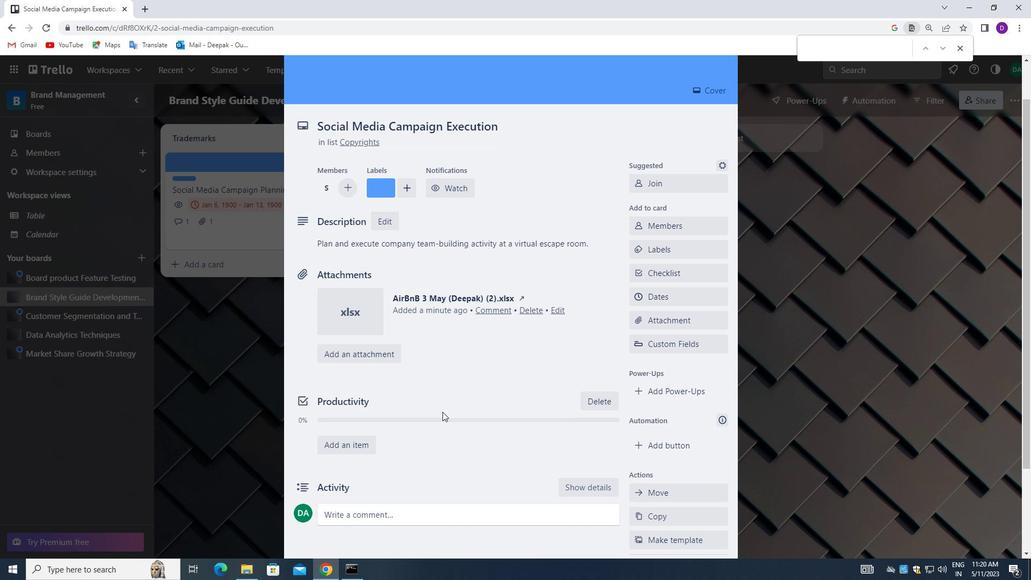 
Action: Mouse scrolled (437, 409) with delta (0, 0)
Screenshot: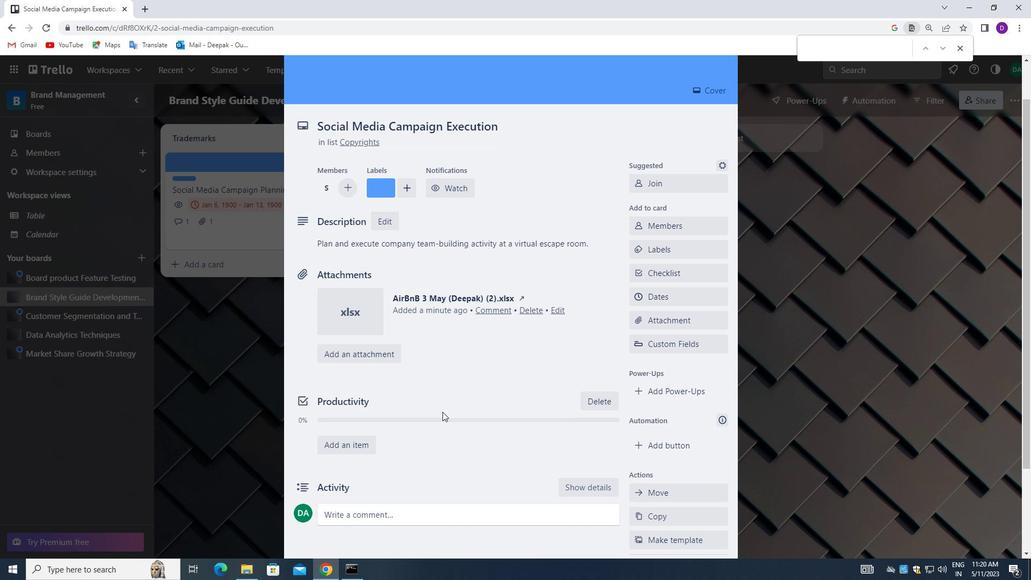 
Action: Mouse moved to (435, 412)
Screenshot: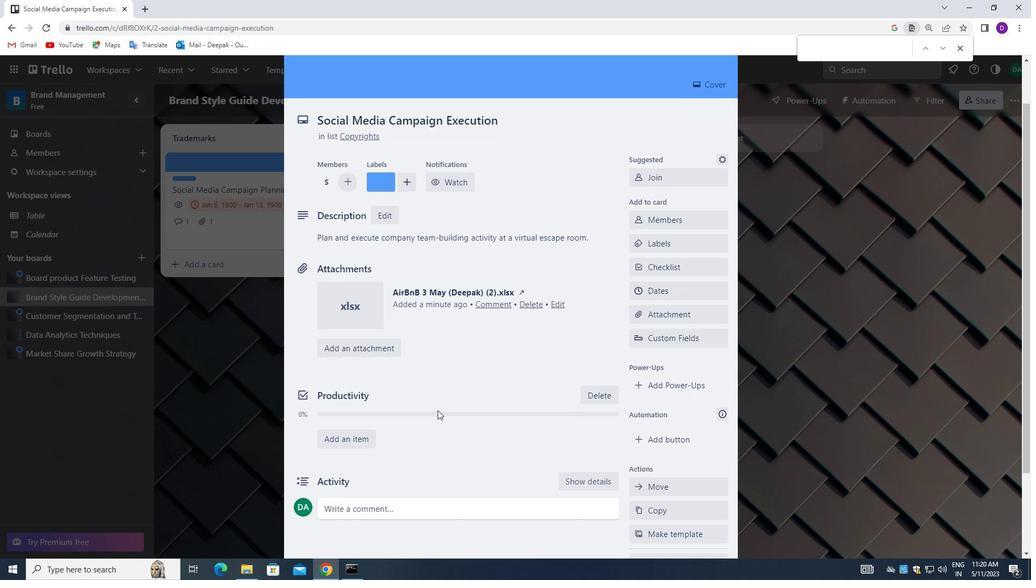 
Action: Mouse scrolled (435, 412) with delta (0, 0)
Screenshot: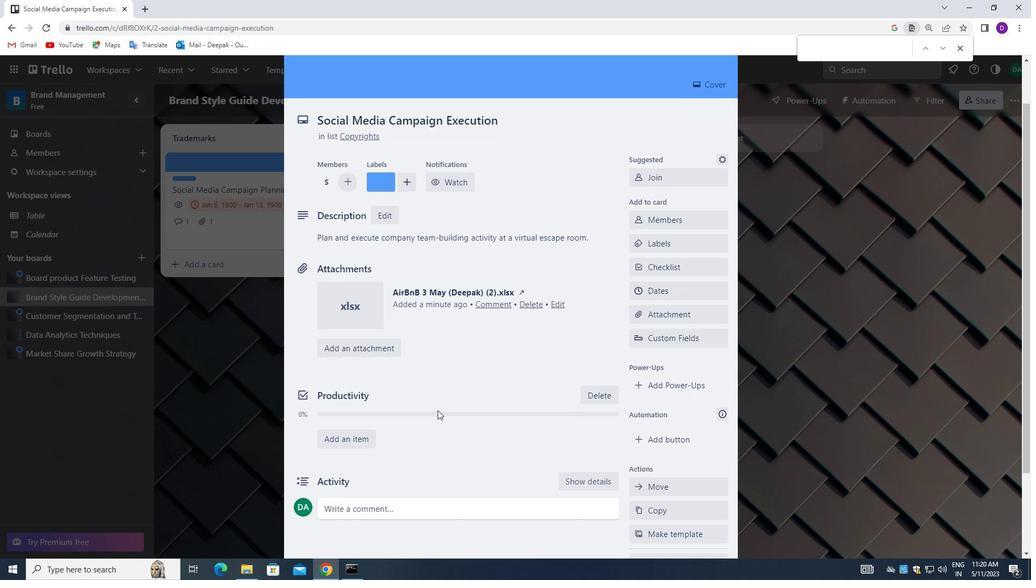 
Action: Mouse moved to (380, 410)
Screenshot: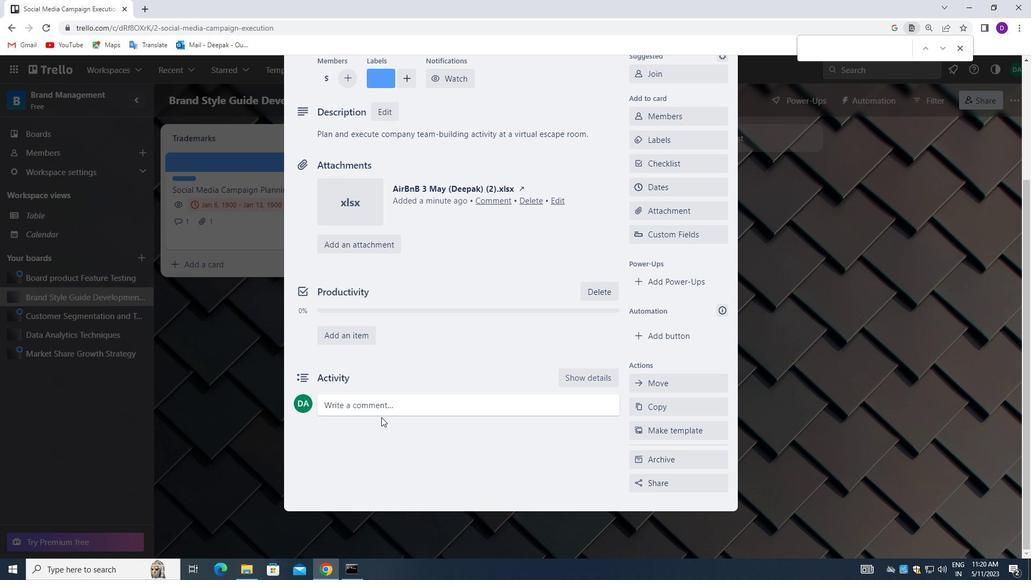 
Action: Mouse pressed left at (380, 410)
Screenshot: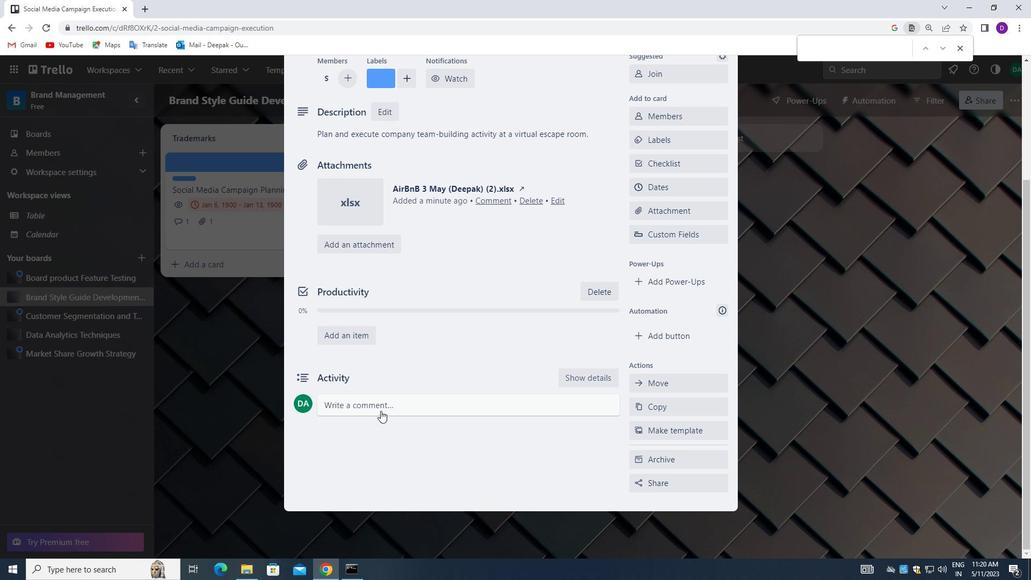 
Action: Mouse moved to (376, 434)
Screenshot: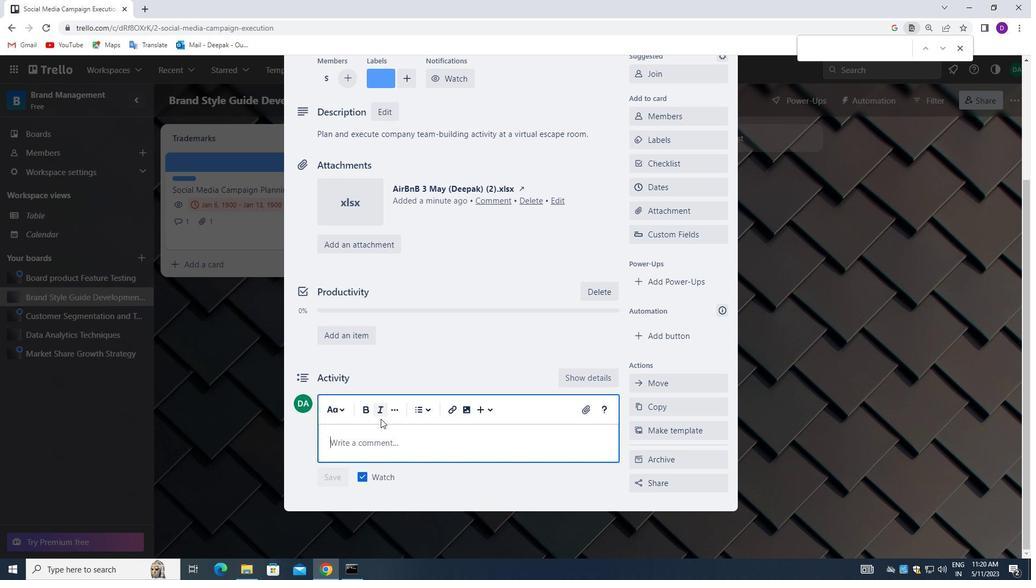 
Action: Mouse pressed left at (376, 434)
Screenshot: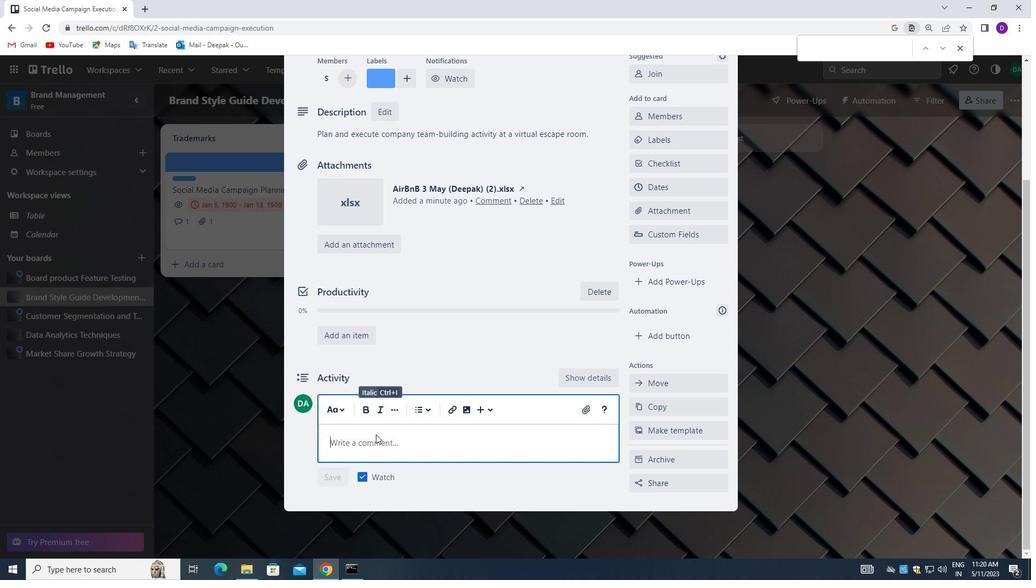 
Action: Mouse moved to (393, 318)
Screenshot: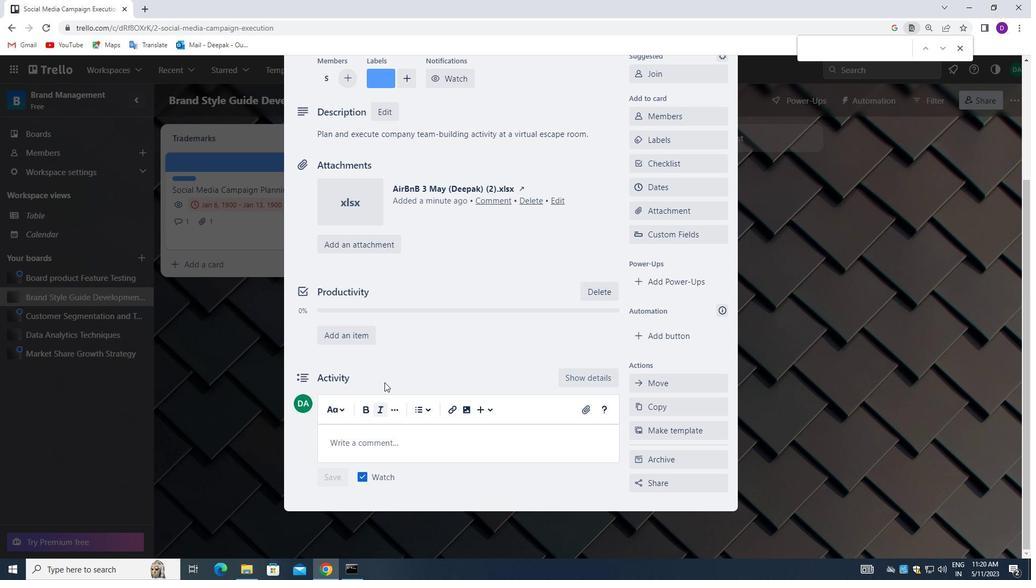 
Action: Key pressed <Key.shift_r>F
Screenshot: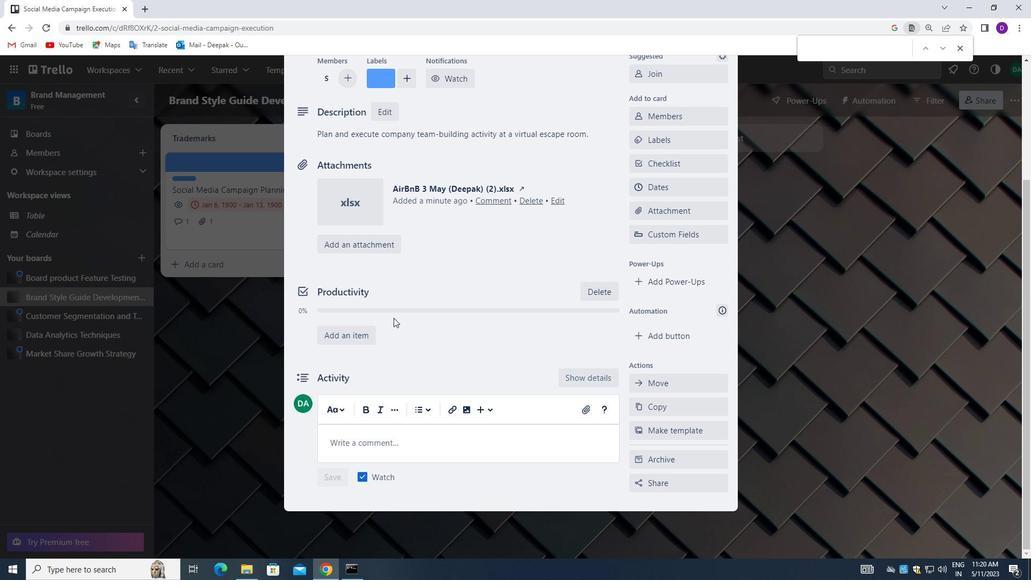
Action: Mouse moved to (367, 442)
Screenshot: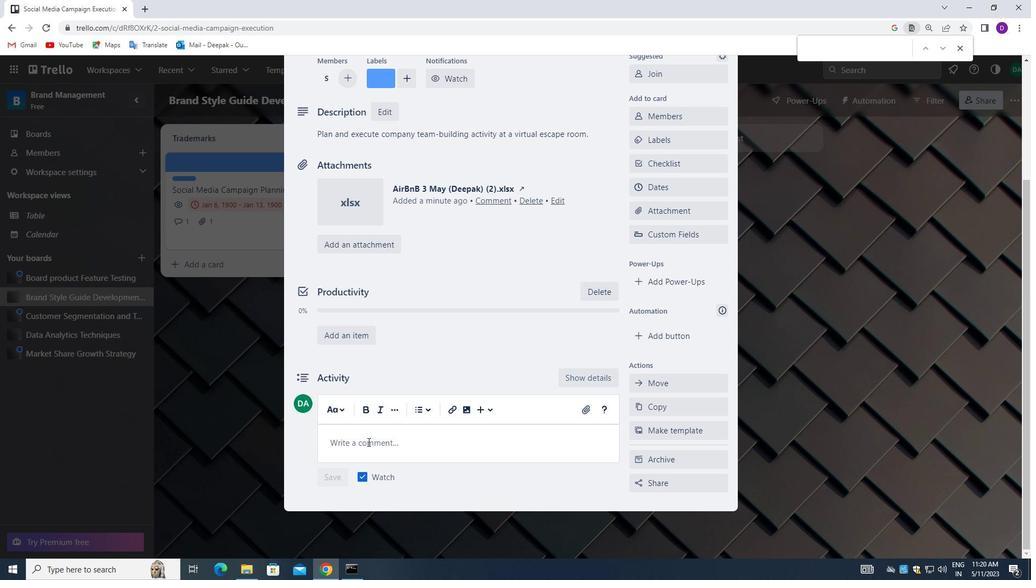 
Action: Mouse pressed left at (367, 442)
Screenshot: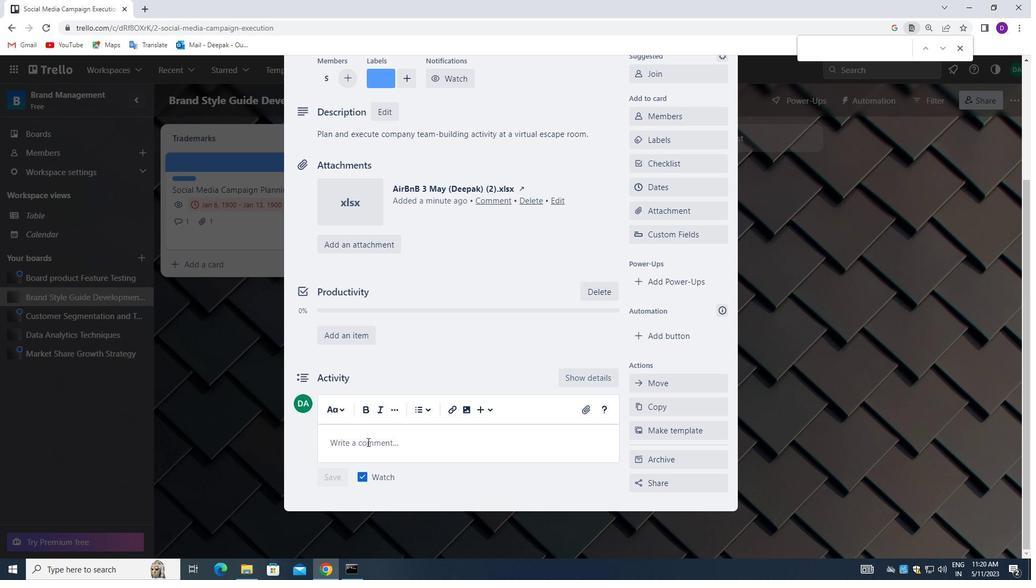 
Action: Mouse moved to (395, 343)
Screenshot: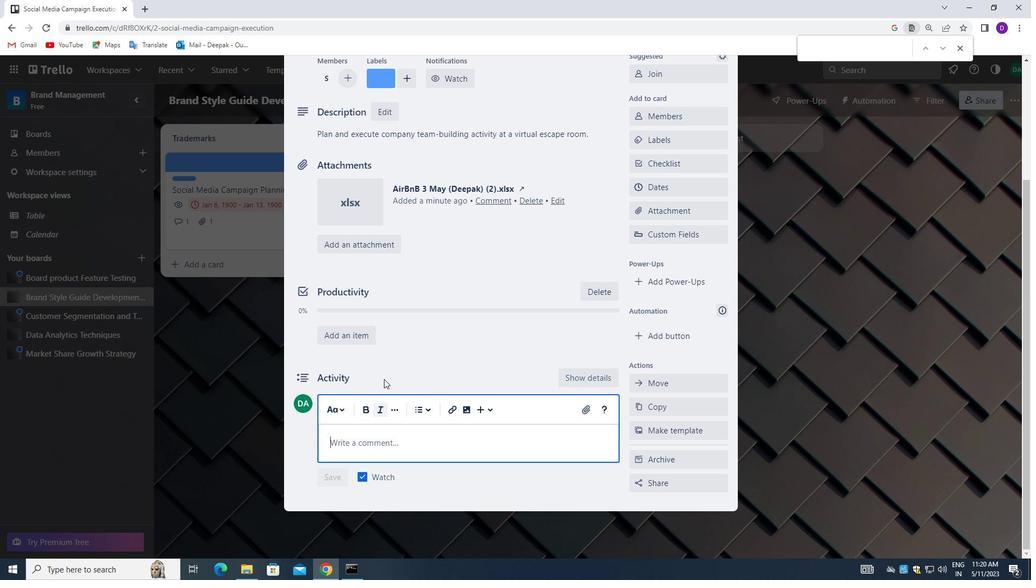 
Action: Key pressed <Key.shift_r>GIVEN<Key.space>THE<Key.space>POTENTIAL<Key.space>RISKS<Key.space>ASSOCIATED<Key.space>WITH<Key.space>THIS<Key.space>TALK<Key.backspace><Key.backspace>SK,<Key.space>LET<Key.space>US<Key.space>ENSUE<Key.space>THAT<Key.space>WE<Key.space>HAVE<Key.space>A<Key.space>SOLID<Key.space>RISK<Key.space>MANAGEMENT<Key.space>PLAN<Key.space>IN<Key.space>PLACE.
Screenshot: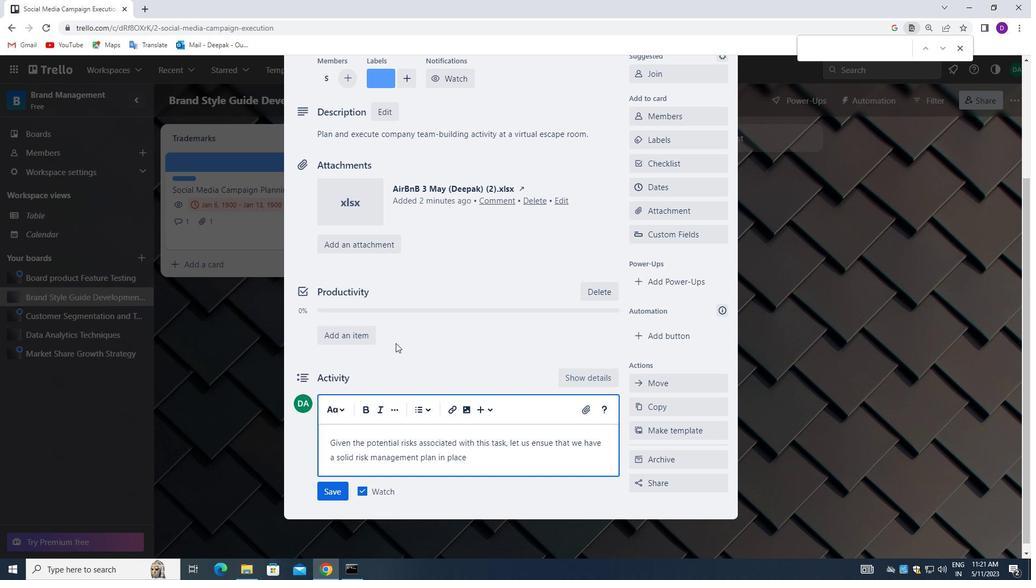
Action: Mouse moved to (329, 490)
Screenshot: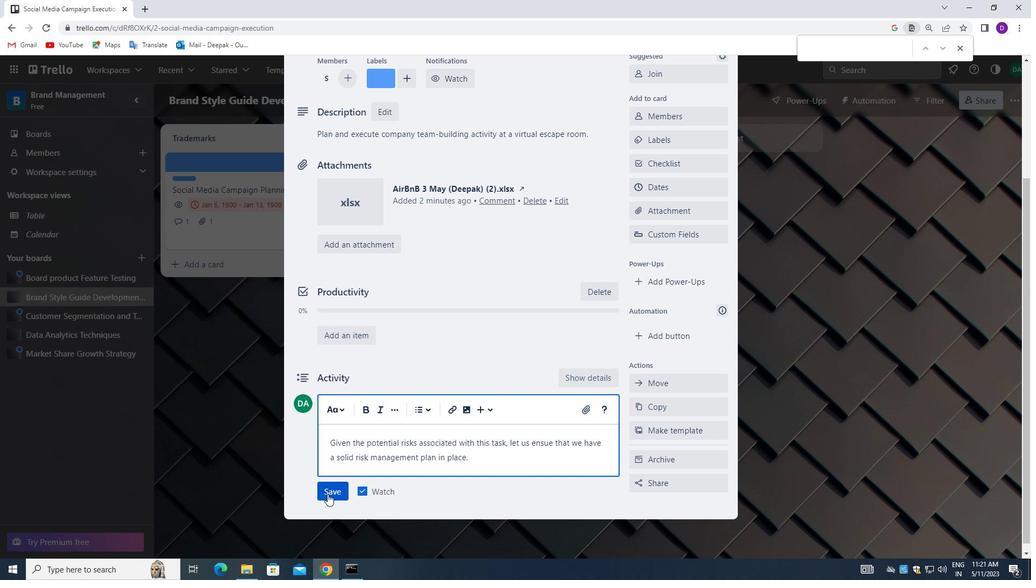 
Action: Mouse pressed left at (329, 490)
Screenshot: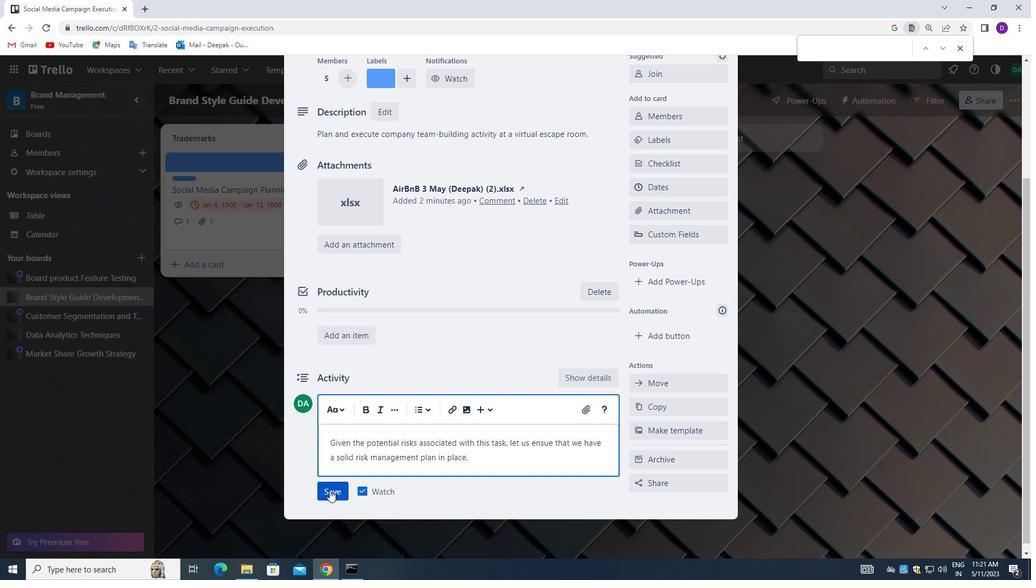 
Action: Mouse moved to (667, 264)
Screenshot: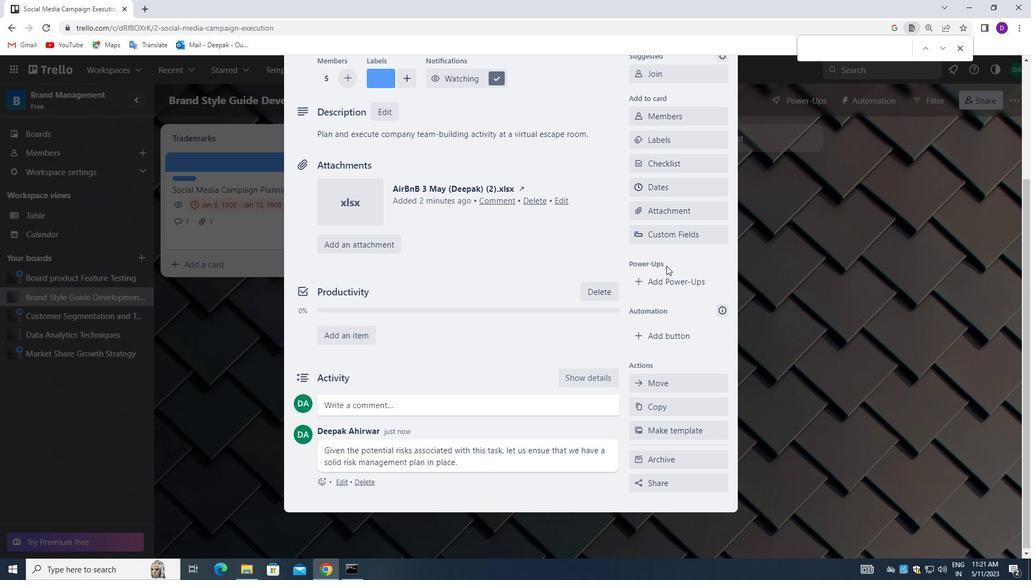 
Action: Mouse scrolled (667, 264) with delta (0, 0)
Screenshot: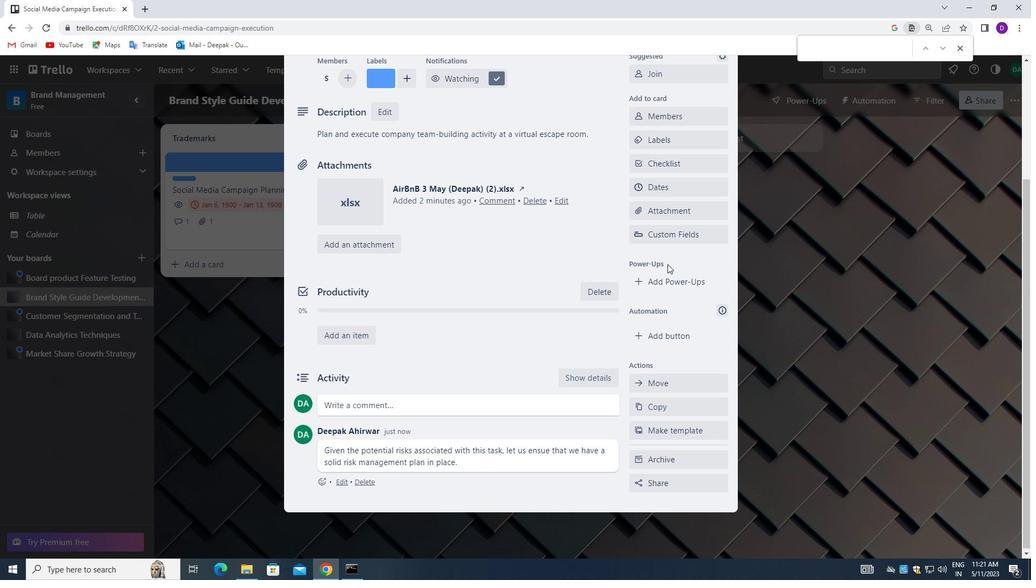 
Action: Mouse moved to (668, 241)
Screenshot: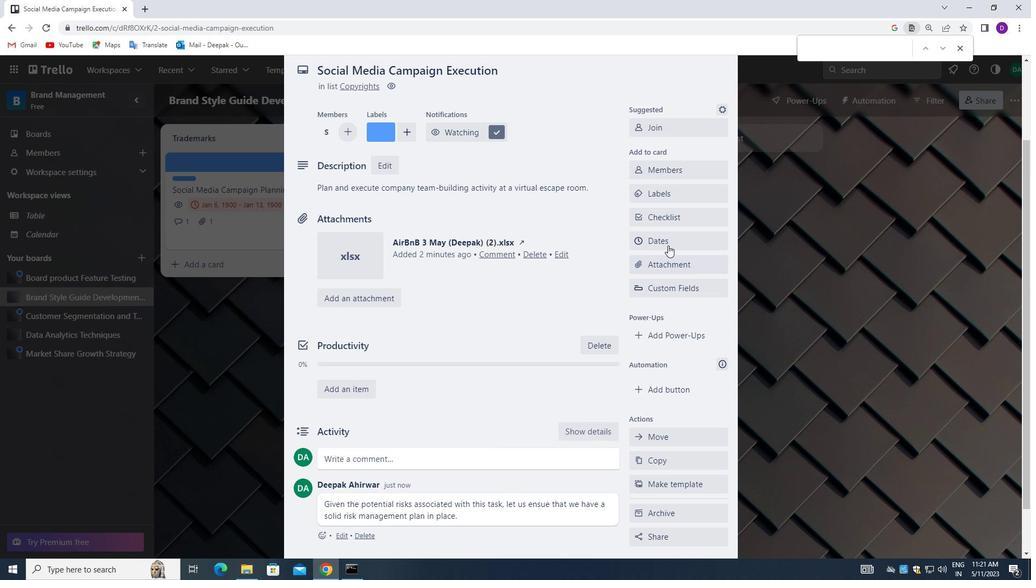 
Action: Mouse pressed left at (668, 241)
Screenshot: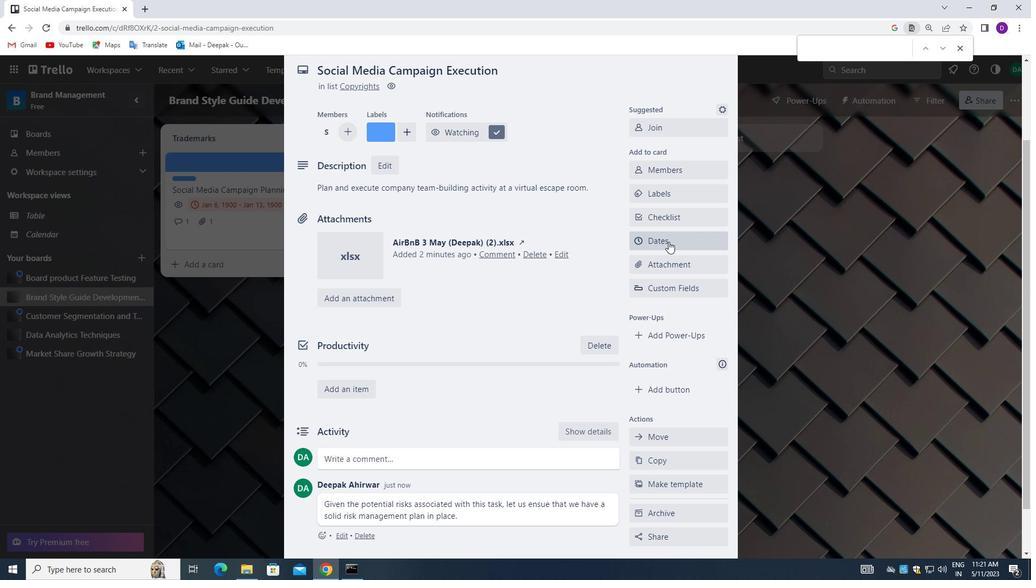 
Action: Mouse moved to (642, 314)
Screenshot: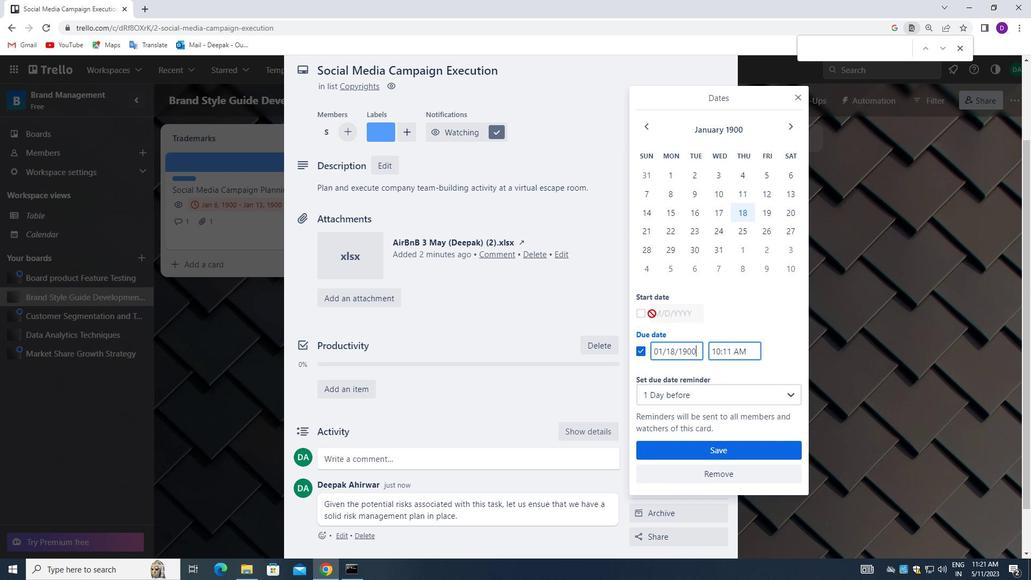 
Action: Mouse pressed left at (642, 314)
Screenshot: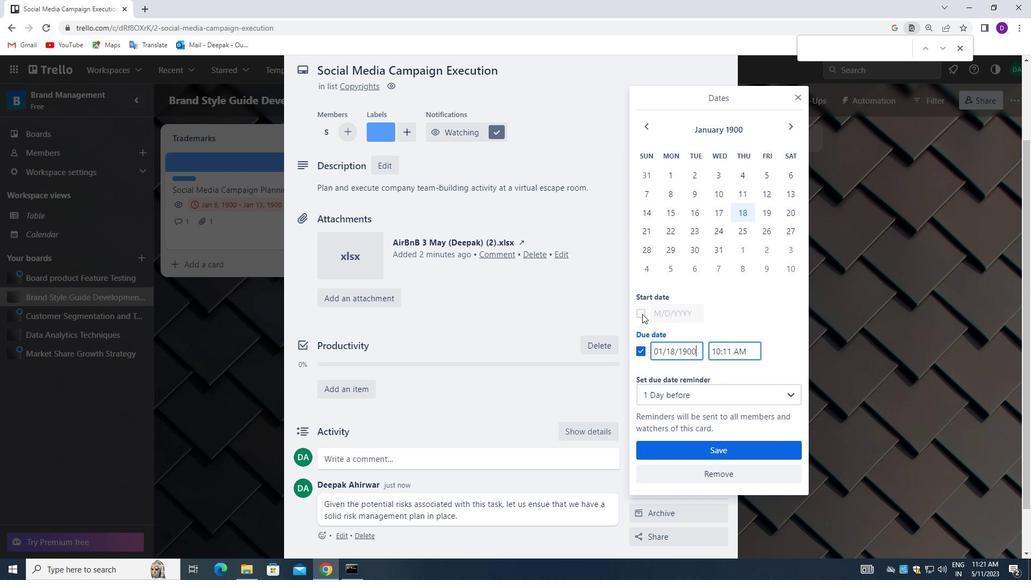 
Action: Mouse moved to (698, 312)
Screenshot: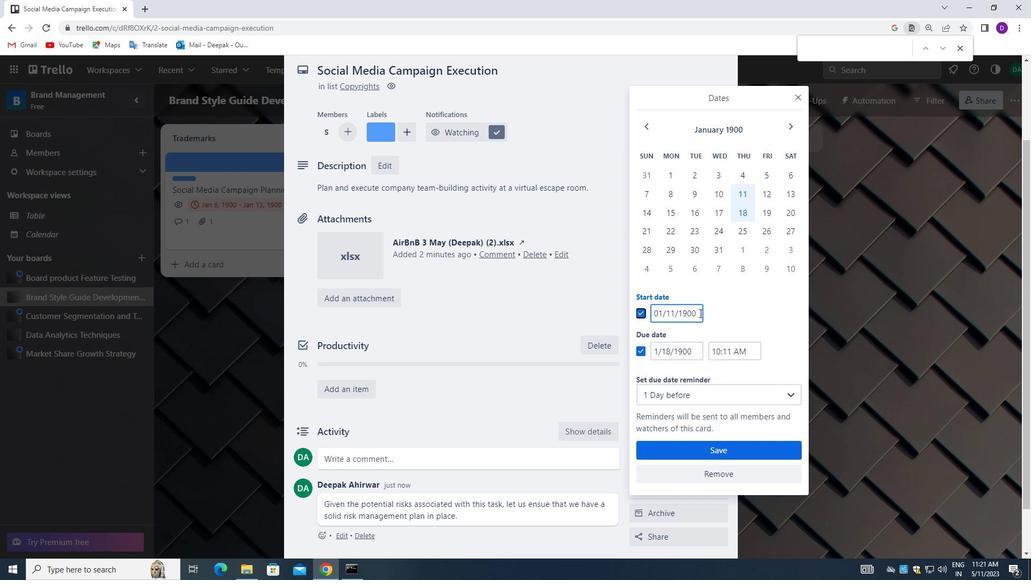
Action: Mouse pressed left at (698, 312)
Screenshot: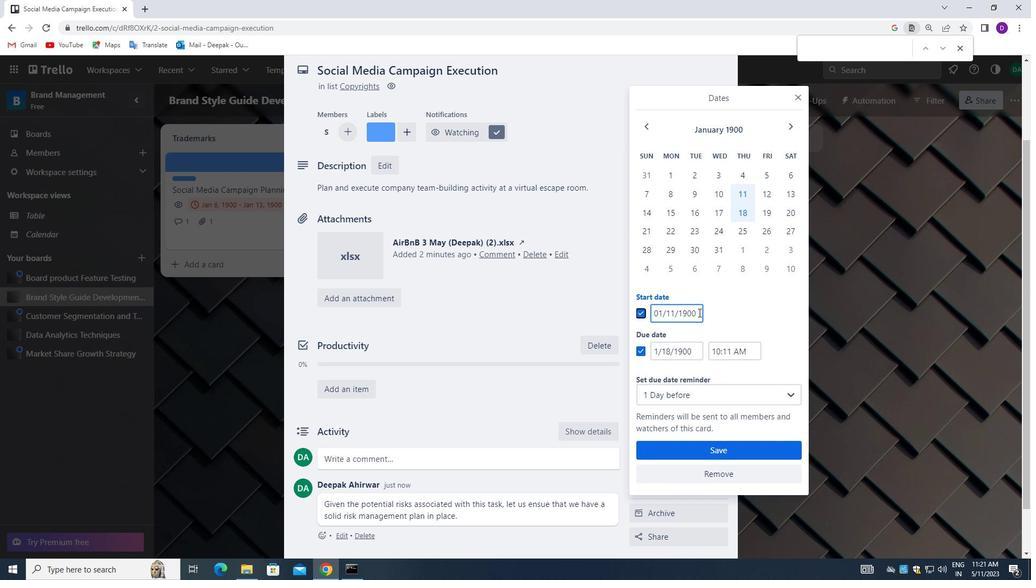 
Action: Mouse moved to (698, 312)
Screenshot: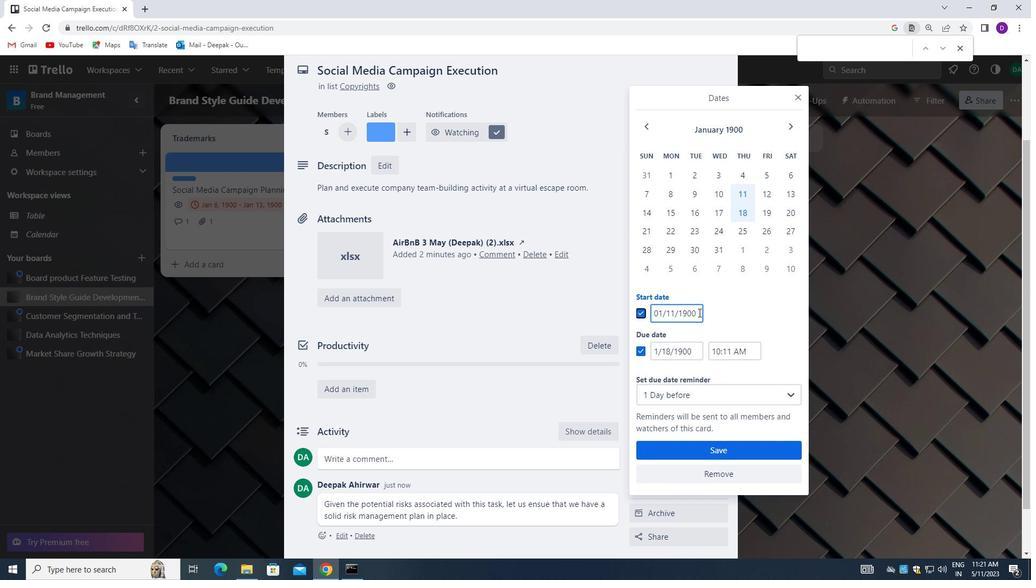 
Action: Mouse pressed left at (698, 312)
Screenshot: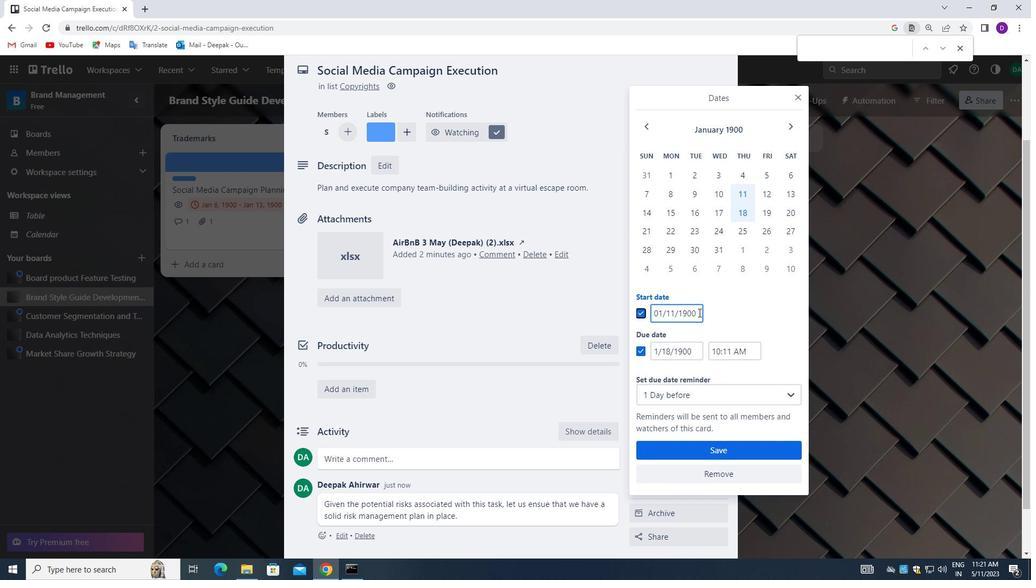 
Action: Mouse pressed left at (698, 312)
Screenshot: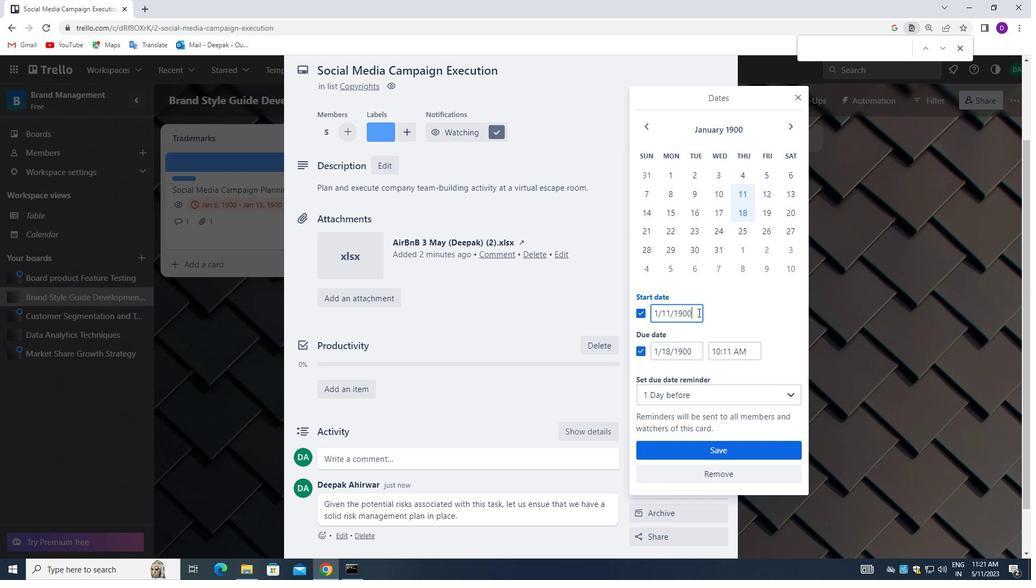 
Action: Key pressed <Key.backspace>01/12/1900
Screenshot: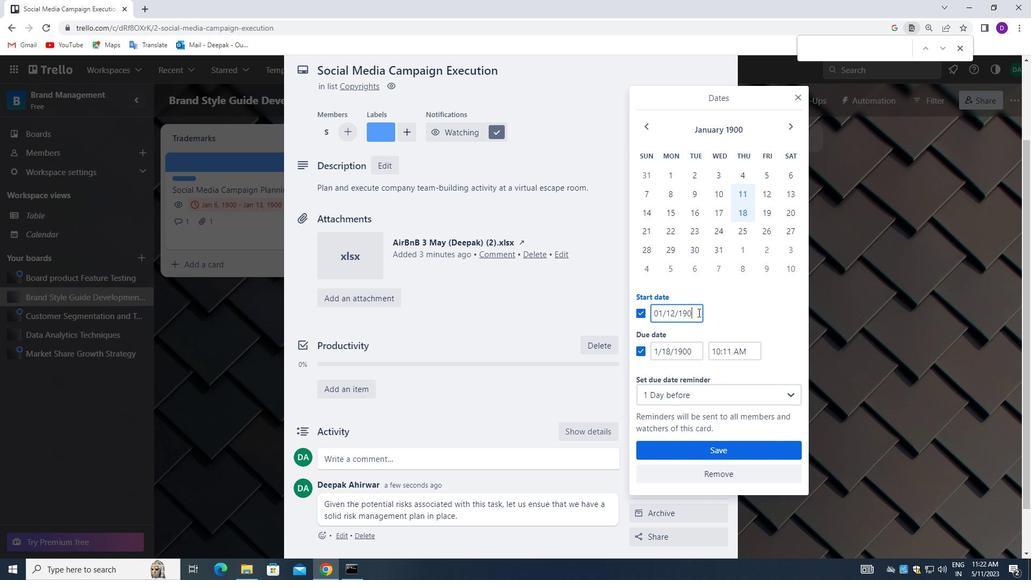 
Action: Mouse moved to (690, 354)
Screenshot: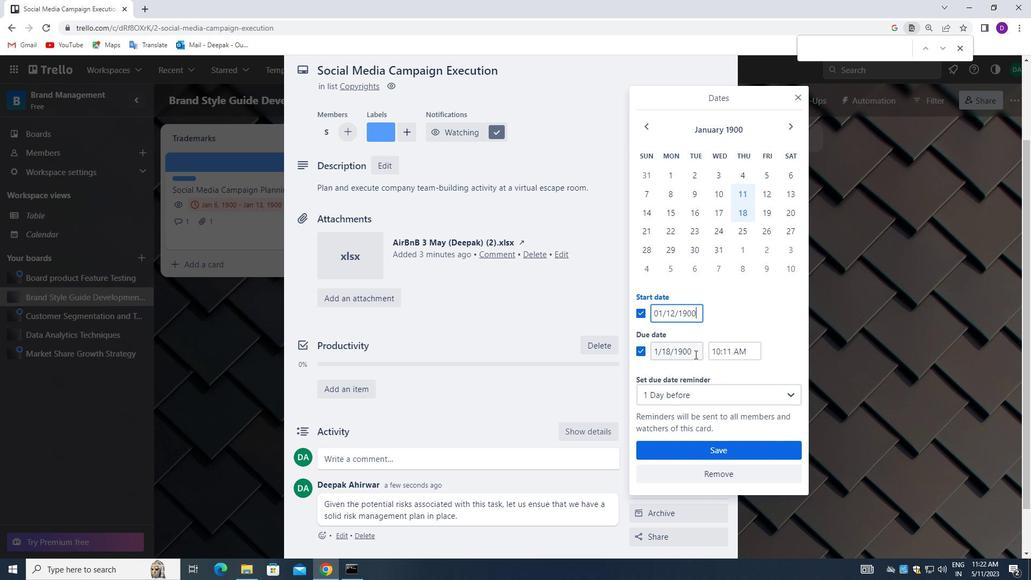 
Action: Mouse pressed left at (690, 354)
Screenshot: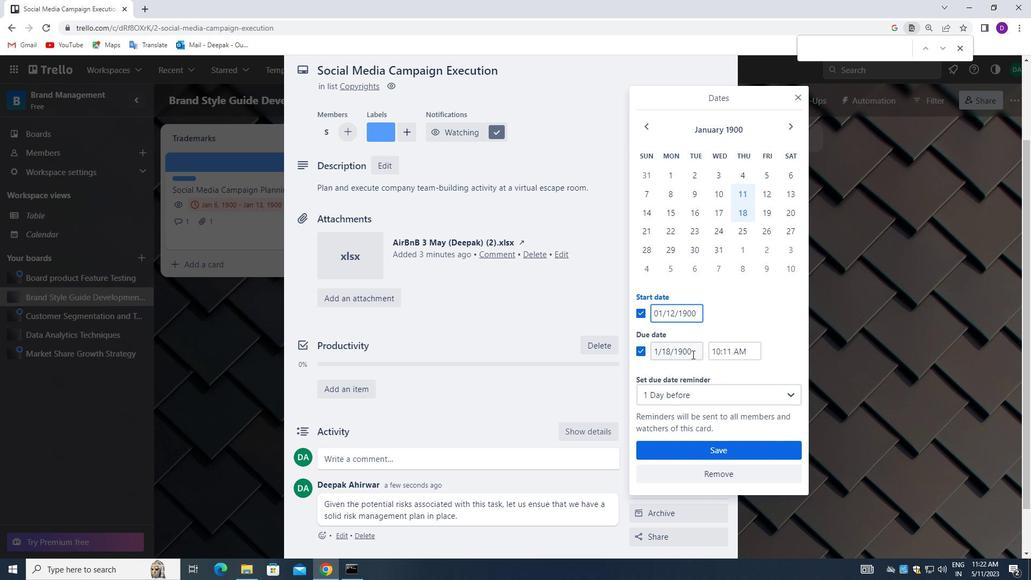 
Action: Mouse pressed left at (690, 354)
Screenshot: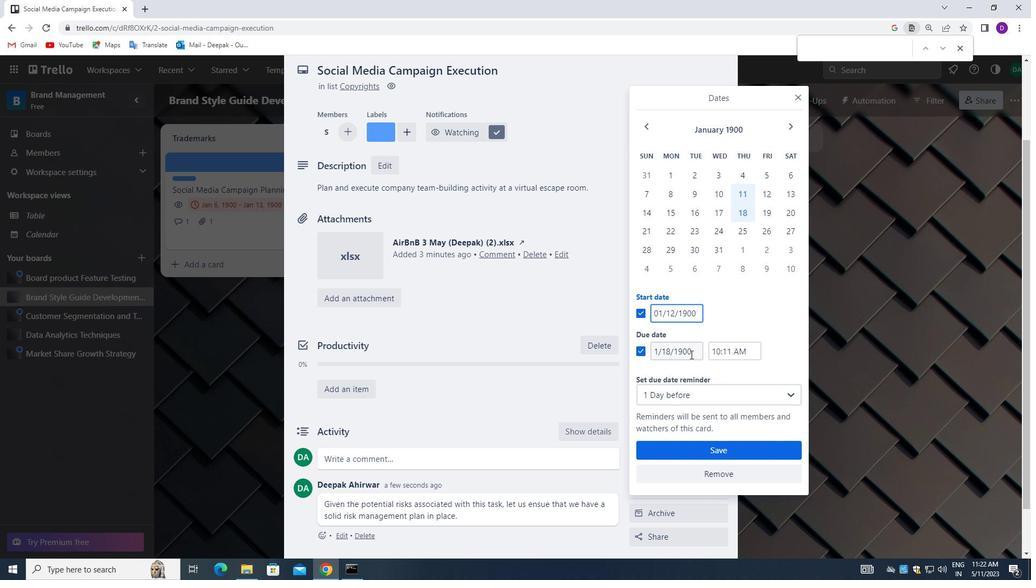 
Action: Mouse pressed left at (690, 354)
Screenshot: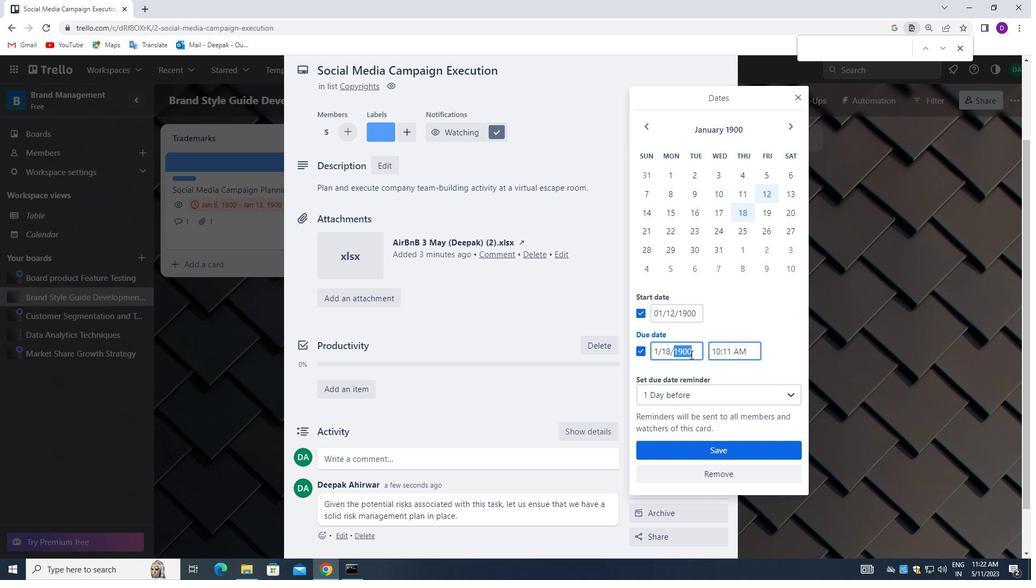 
Action: Key pressed 01/19/1900
Screenshot: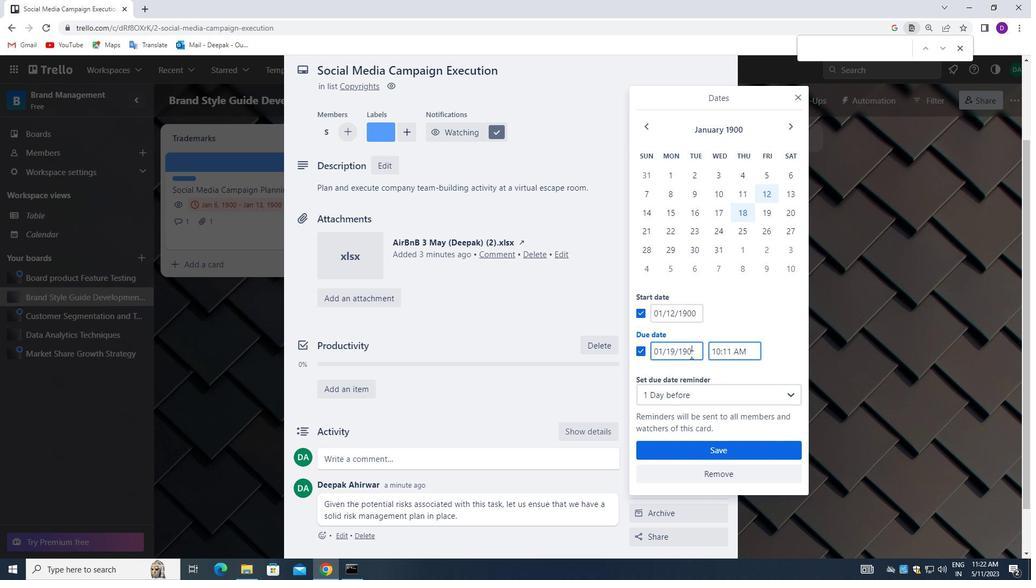 
Action: Mouse moved to (720, 450)
Screenshot: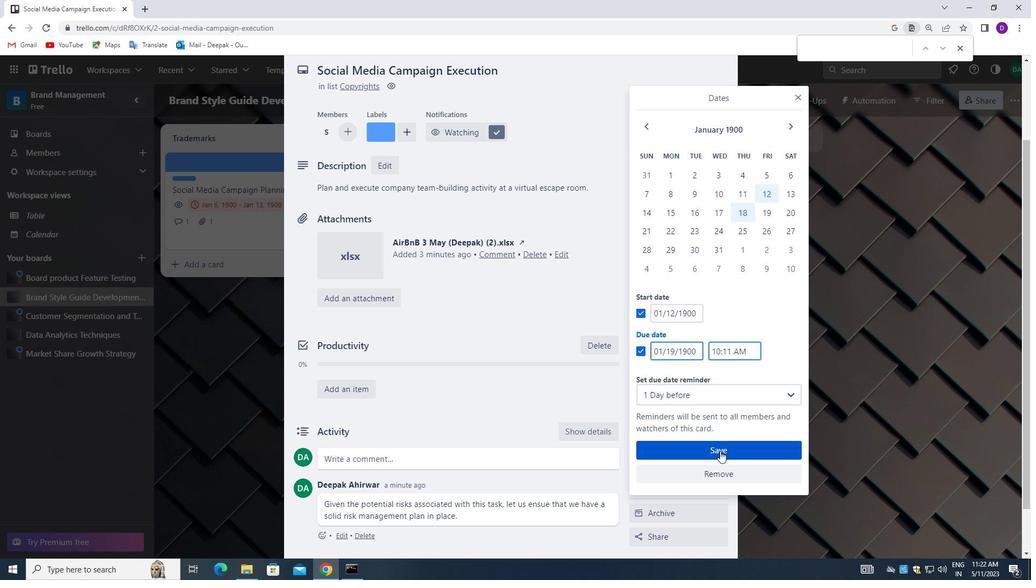
Action: Mouse pressed left at (720, 450)
Screenshot: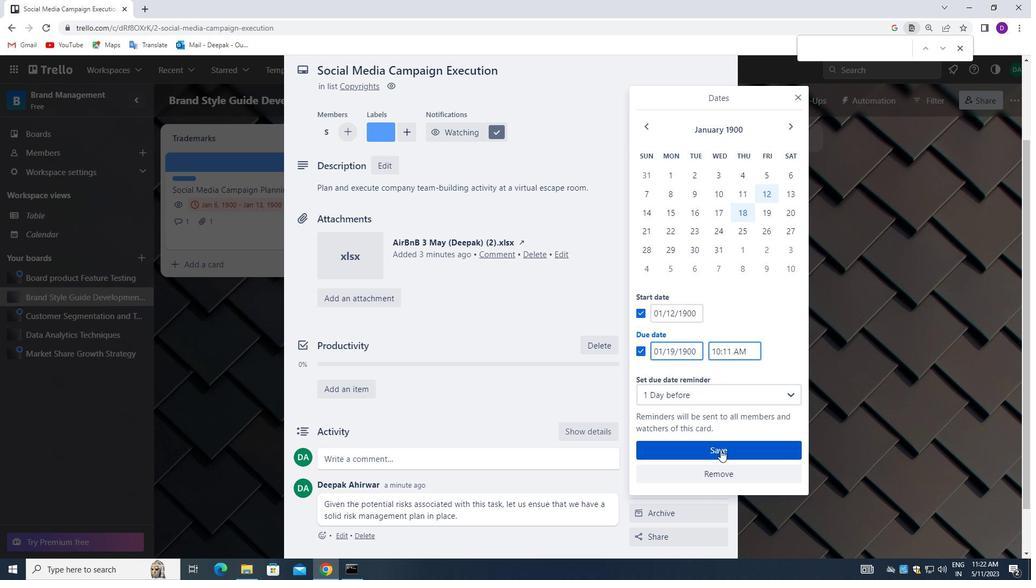 
Action: Mouse moved to (554, 247)
Screenshot: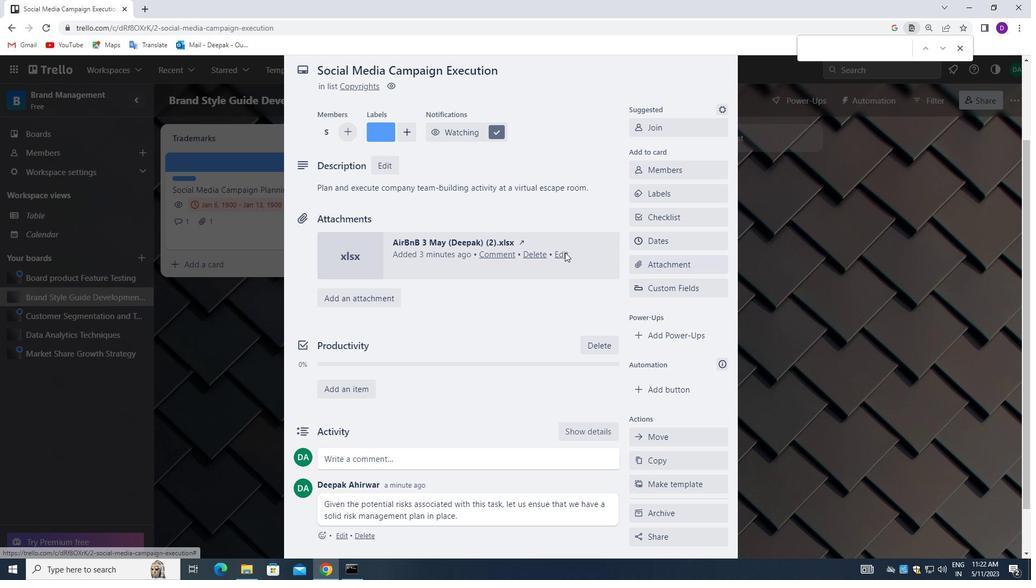 
Action: Mouse scrolled (554, 248) with delta (0, 0)
Screenshot: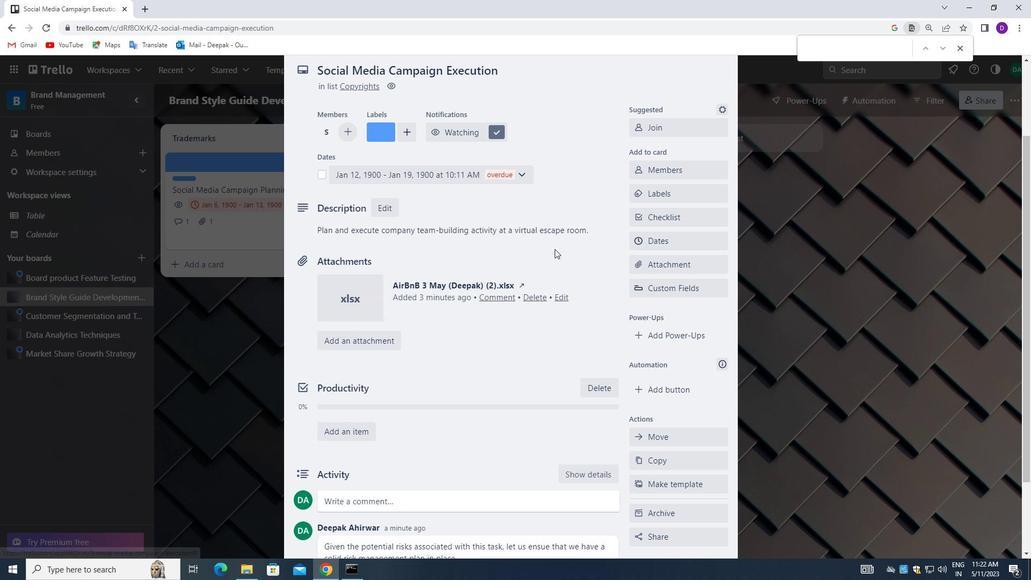 
Action: Mouse moved to (554, 246)
Screenshot: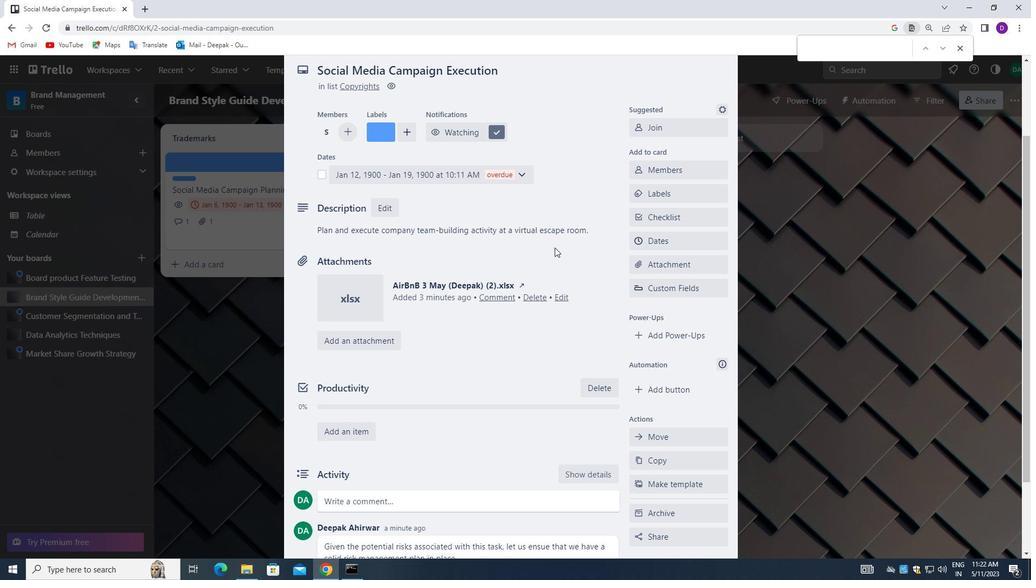 
Action: Mouse scrolled (554, 247) with delta (0, 0)
Screenshot: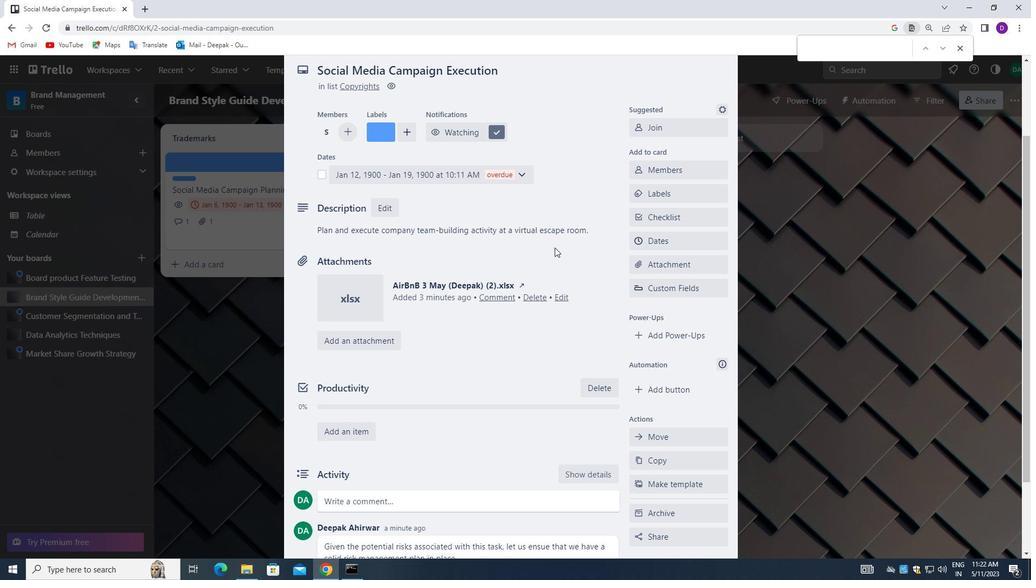 
Action: Mouse scrolled (554, 247) with delta (0, 0)
Screenshot: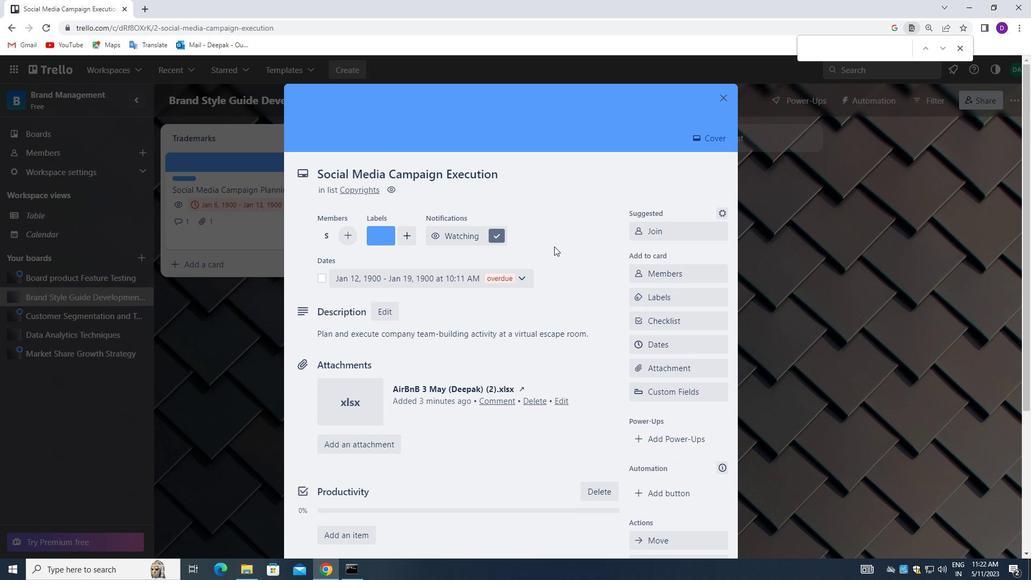 
Action: Mouse scrolled (554, 247) with delta (0, 0)
Screenshot: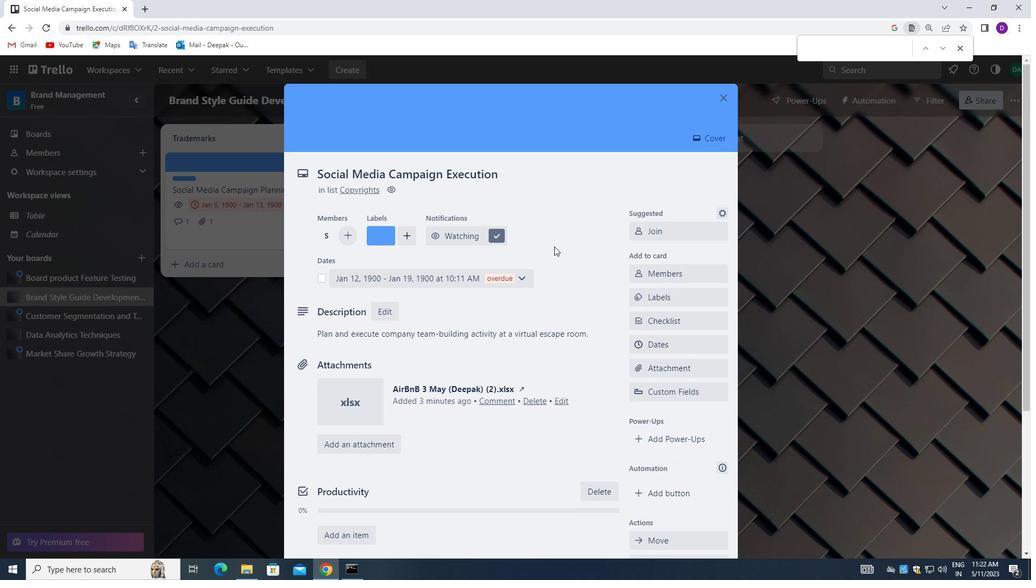 
Action: Mouse moved to (554, 246)
Screenshot: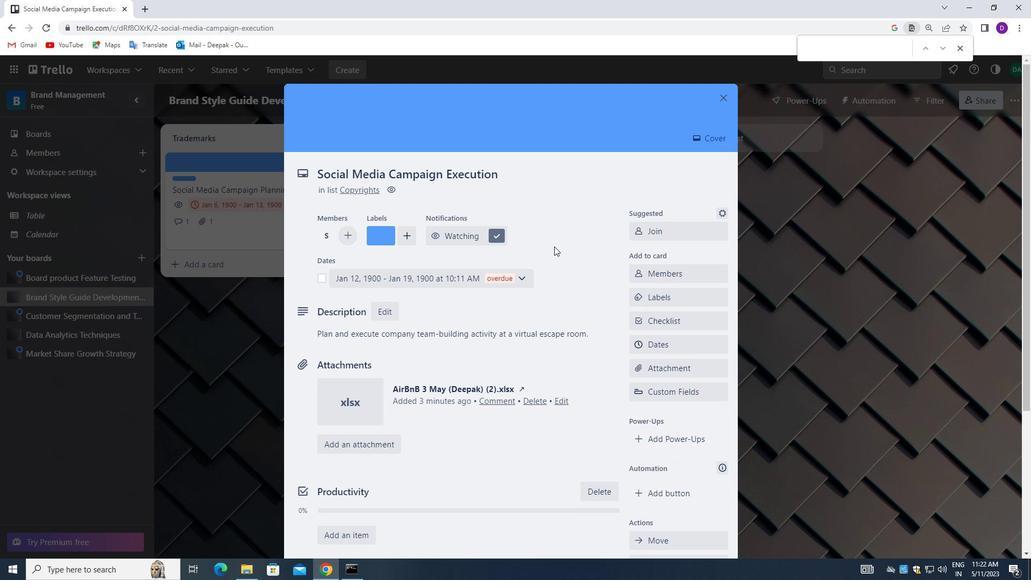 
Action: Mouse scrolled (554, 246) with delta (0, 0)
Screenshot: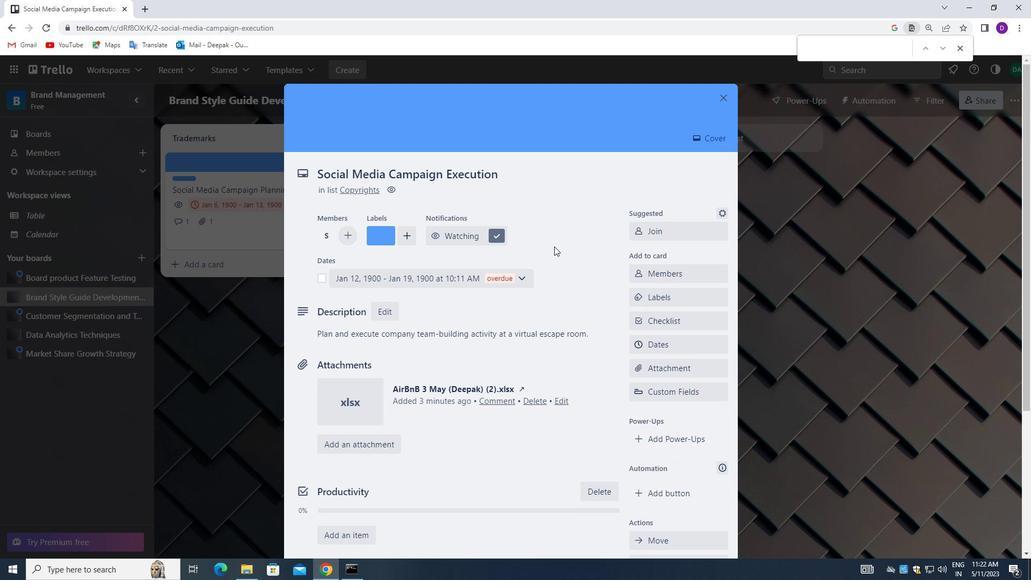 
Action: Mouse scrolled (554, 246) with delta (0, 0)
Screenshot: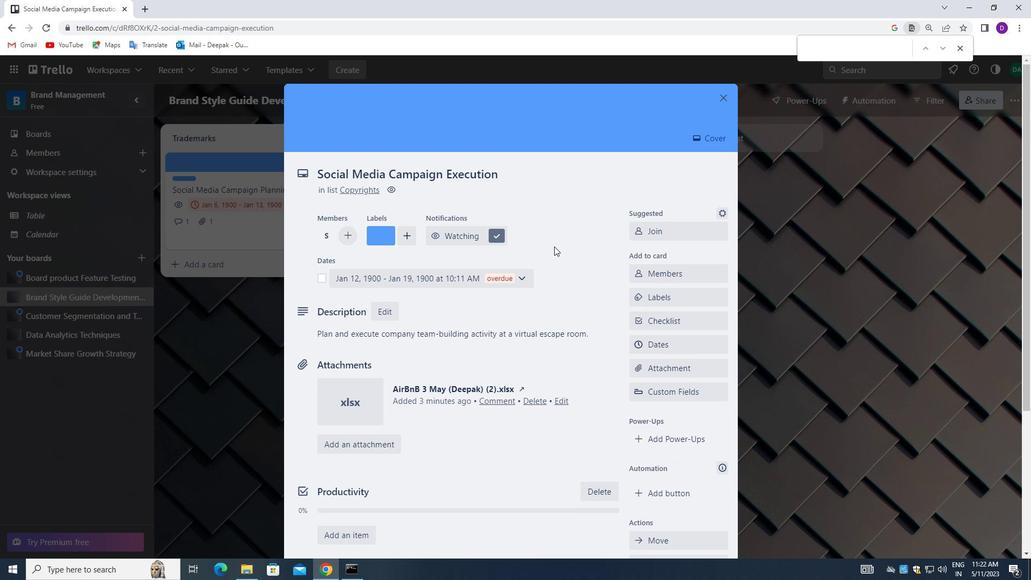 
Action: Mouse scrolled (554, 246) with delta (0, 0)
Screenshot: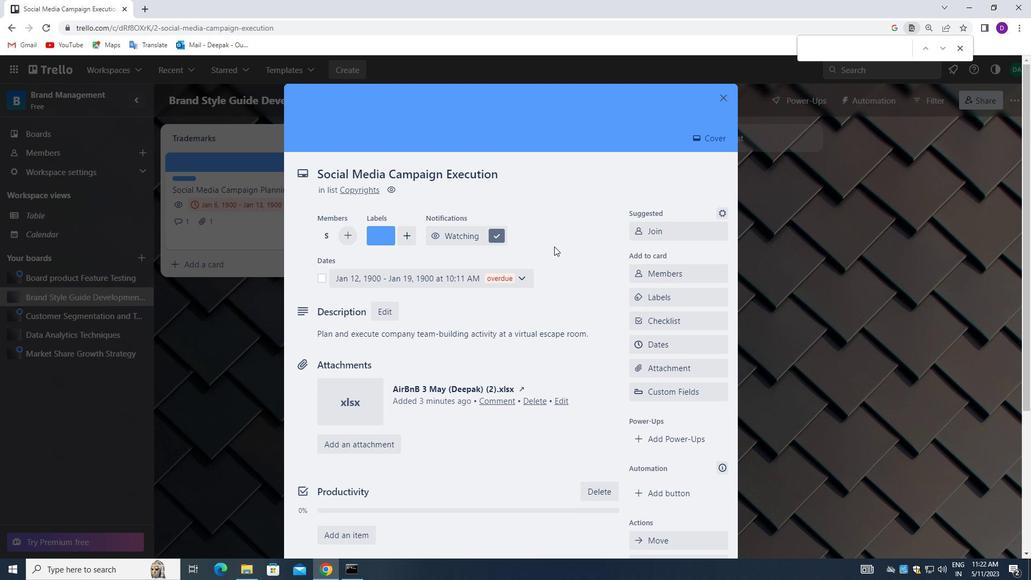 
Action: Mouse moved to (720, 98)
Screenshot: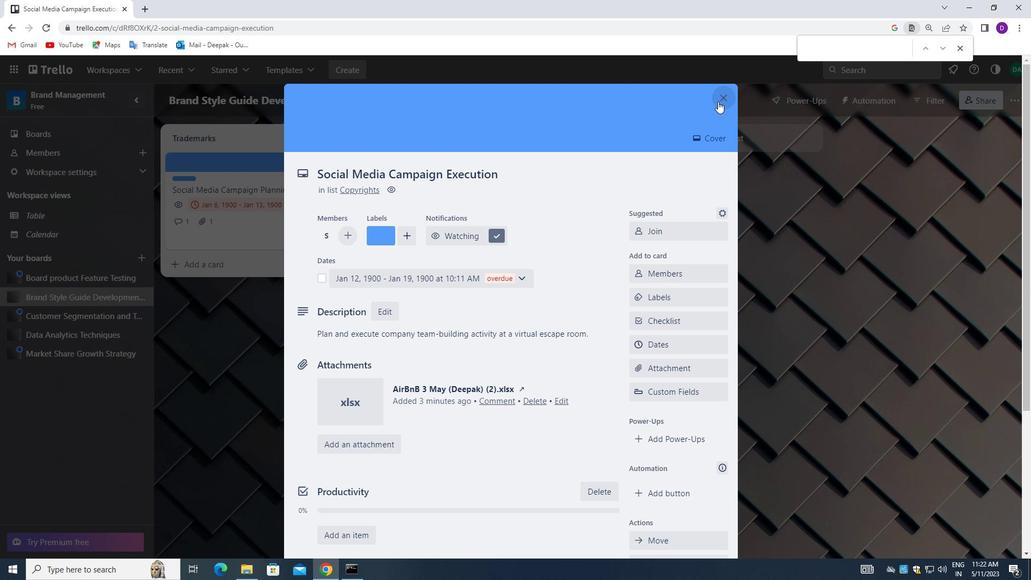 
Action: Mouse pressed left at (720, 98)
Screenshot: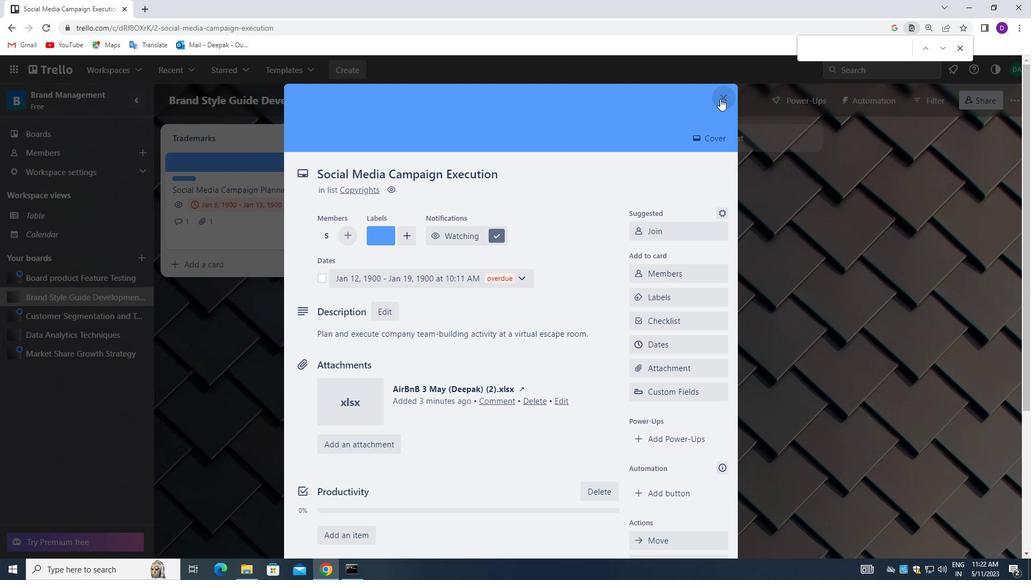 
Action: Mouse moved to (61, 133)
Screenshot: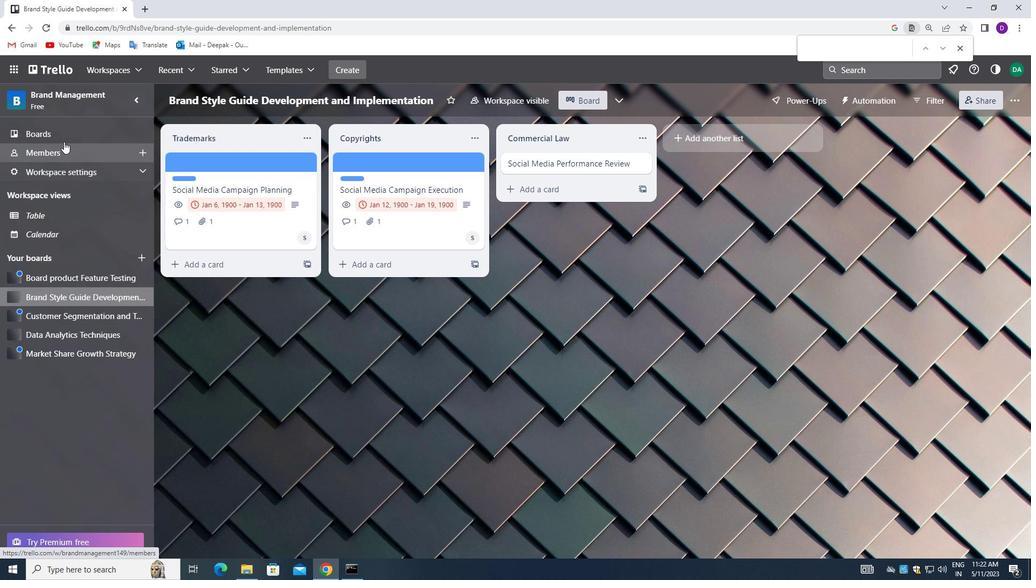 
Action: Mouse pressed left at (61, 133)
Screenshot: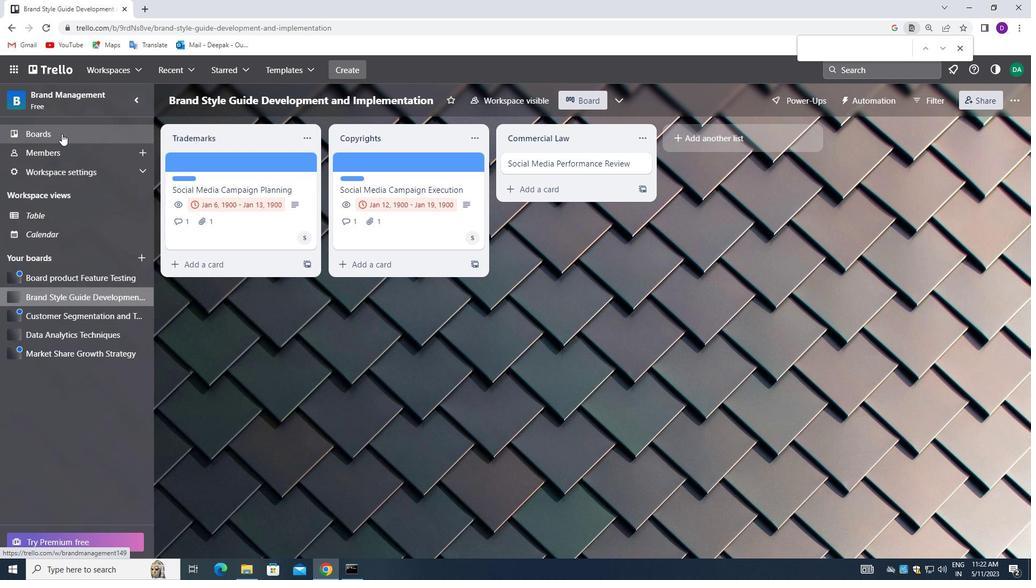 
Action: Mouse moved to (539, 273)
Screenshot: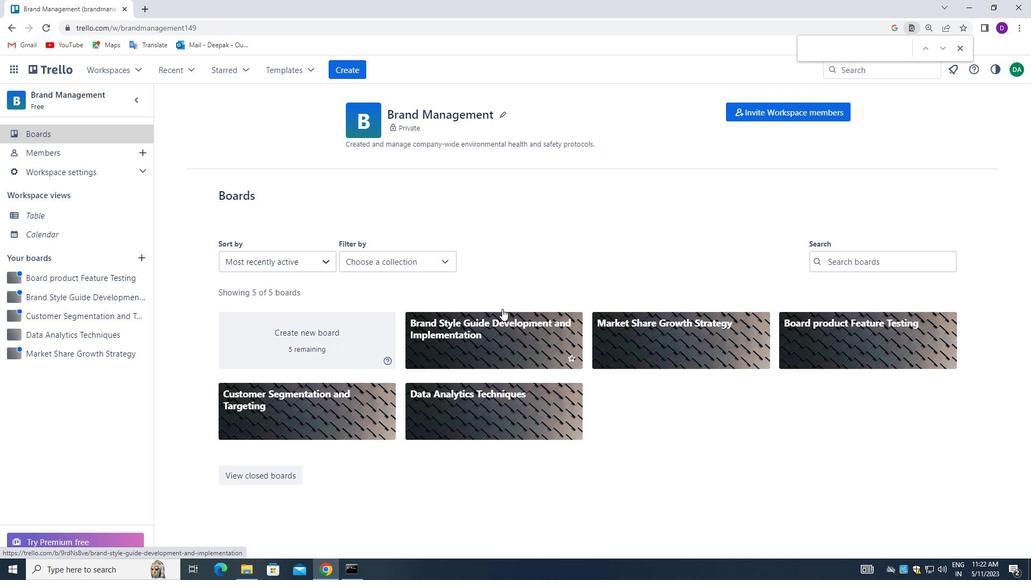 
